 Task: Look for space in Barakī Barak, Afghanistan from 9th June, 2023 to 16th June, 2023 for 2 adults in price range Rs.8000 to Rs.16000. Place can be entire place with 2 bedrooms having 2 beds and 1 bathroom. Property type can be flat. Amenities needed are: air conditioning, kitchen, . Booking option can be shelf check-in. Required host language is English.
Action: Mouse moved to (471, 111)
Screenshot: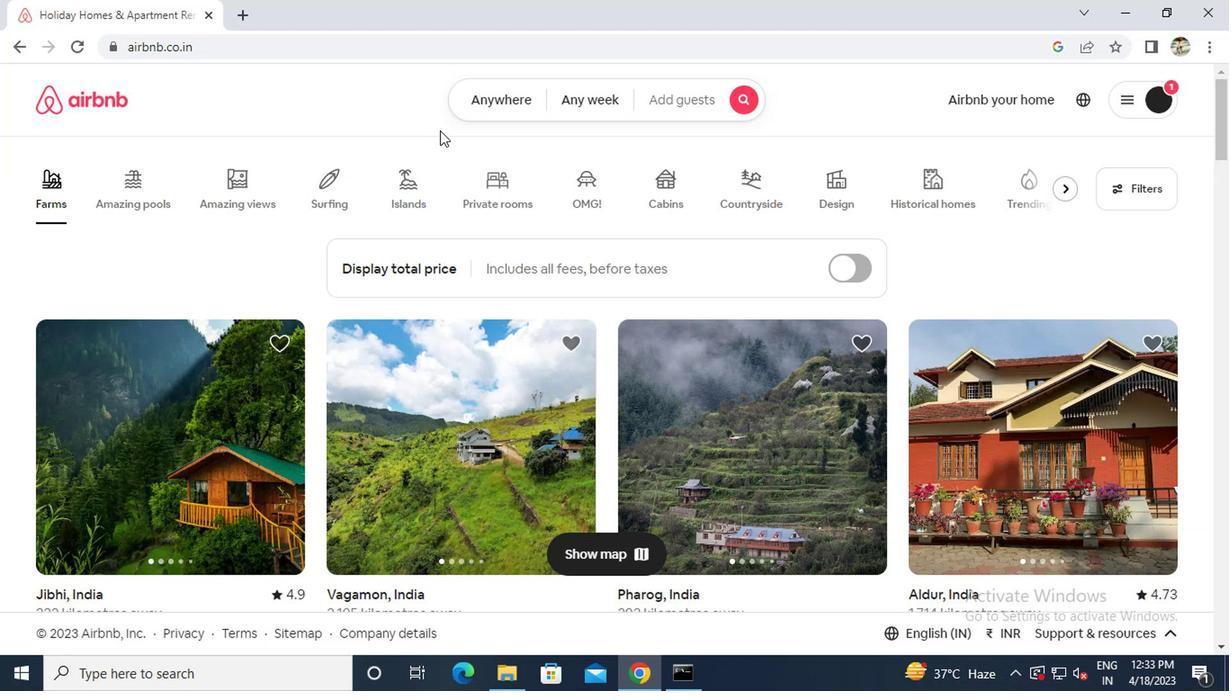 
Action: Mouse pressed left at (471, 111)
Screenshot: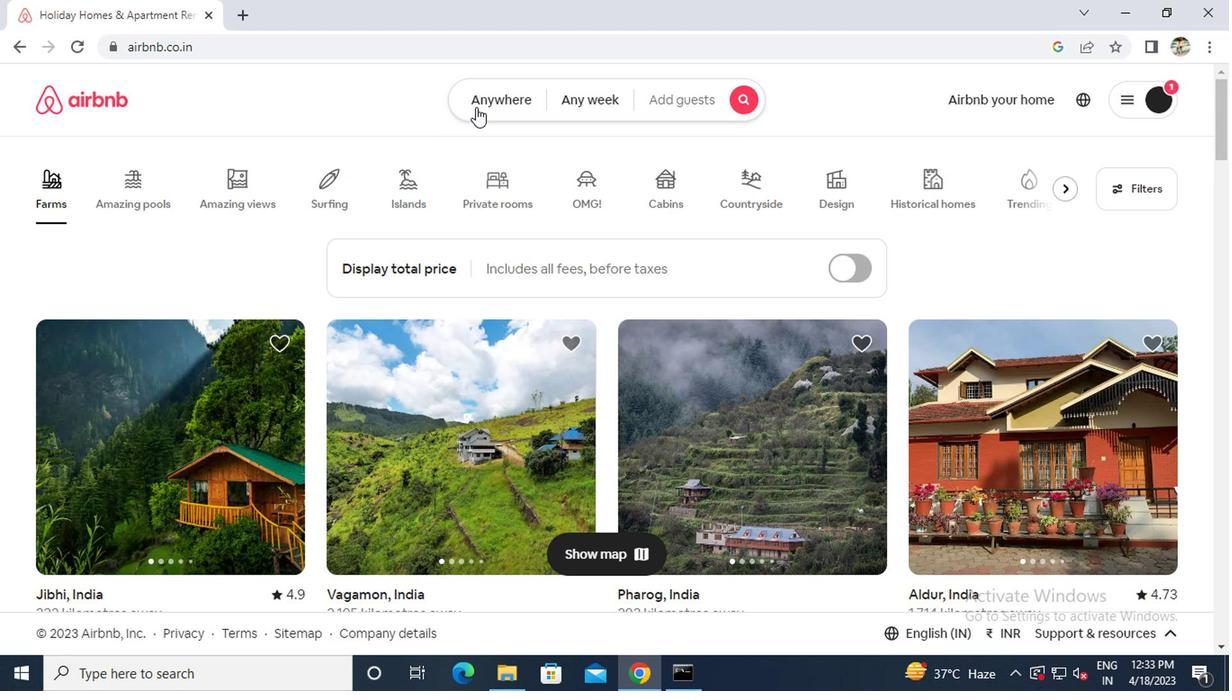 
Action: Mouse moved to (368, 171)
Screenshot: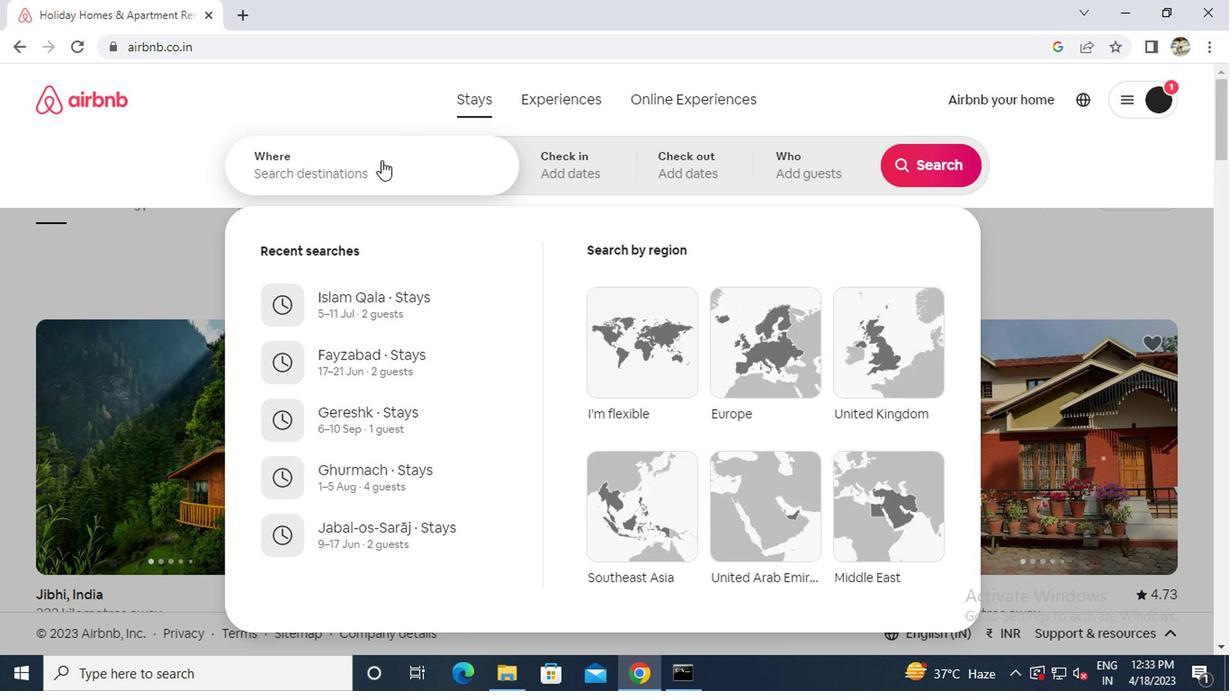 
Action: Mouse pressed left at (368, 171)
Screenshot: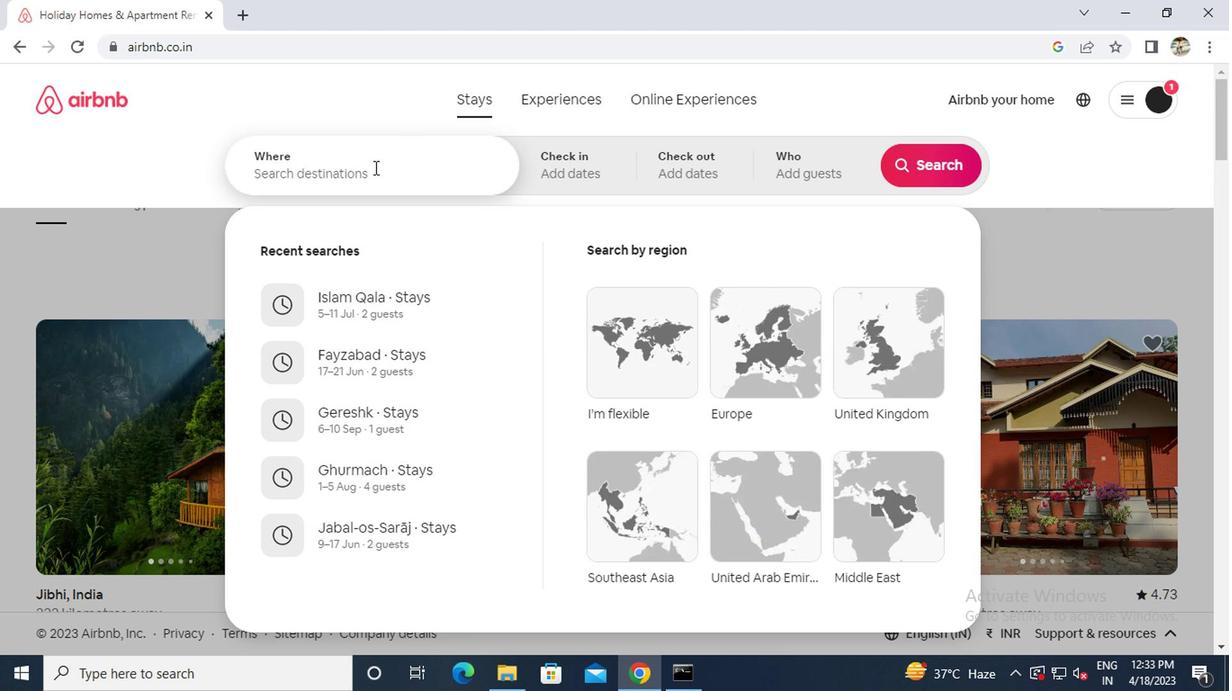
Action: Key pressed b<Key.caps_lock>araki<Key.space>barak
Screenshot: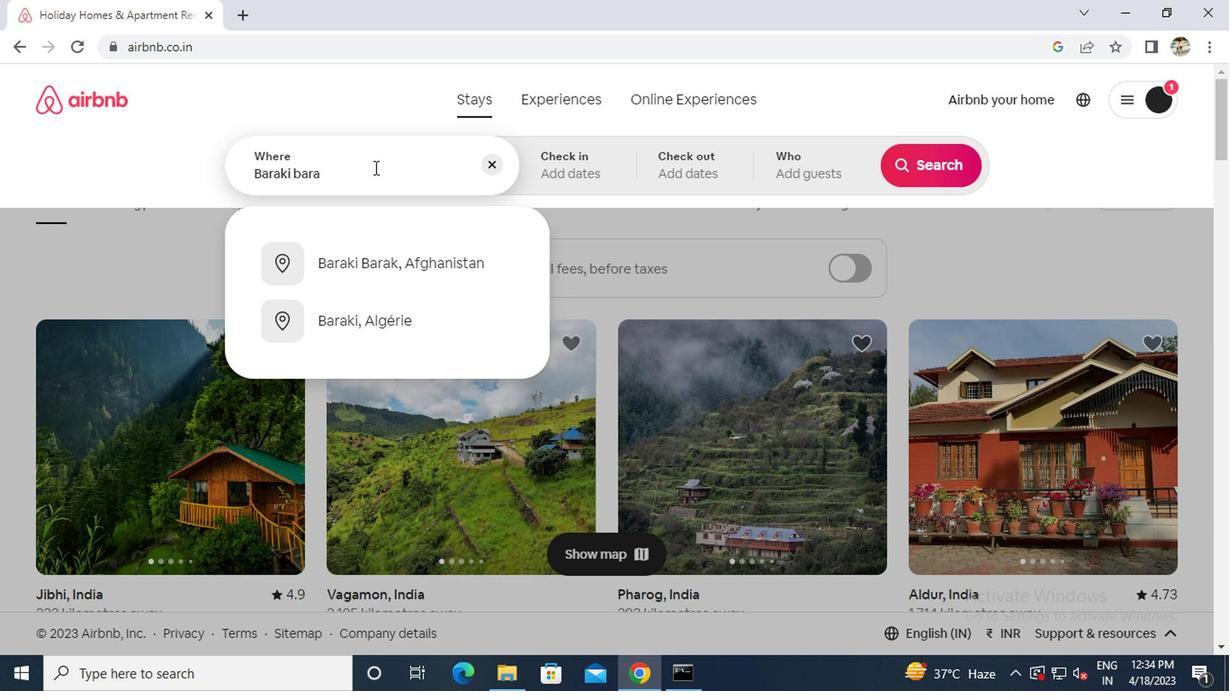 
Action: Mouse moved to (377, 270)
Screenshot: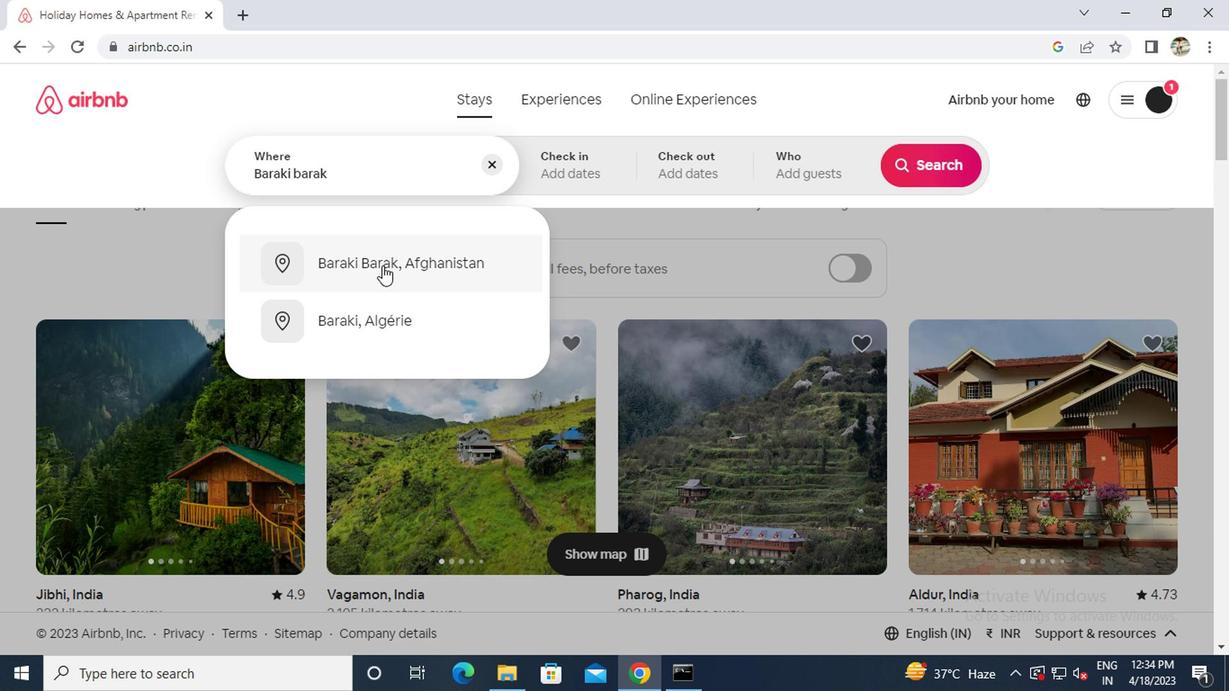 
Action: Mouse pressed left at (377, 270)
Screenshot: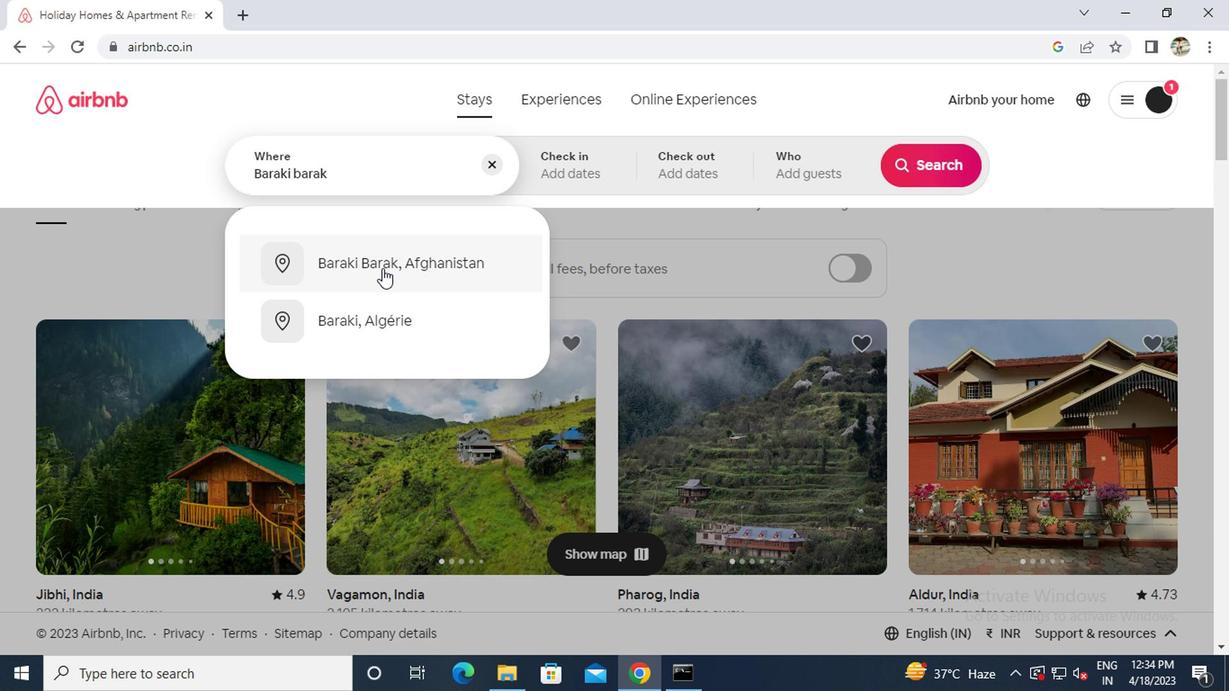 
Action: Mouse moved to (917, 310)
Screenshot: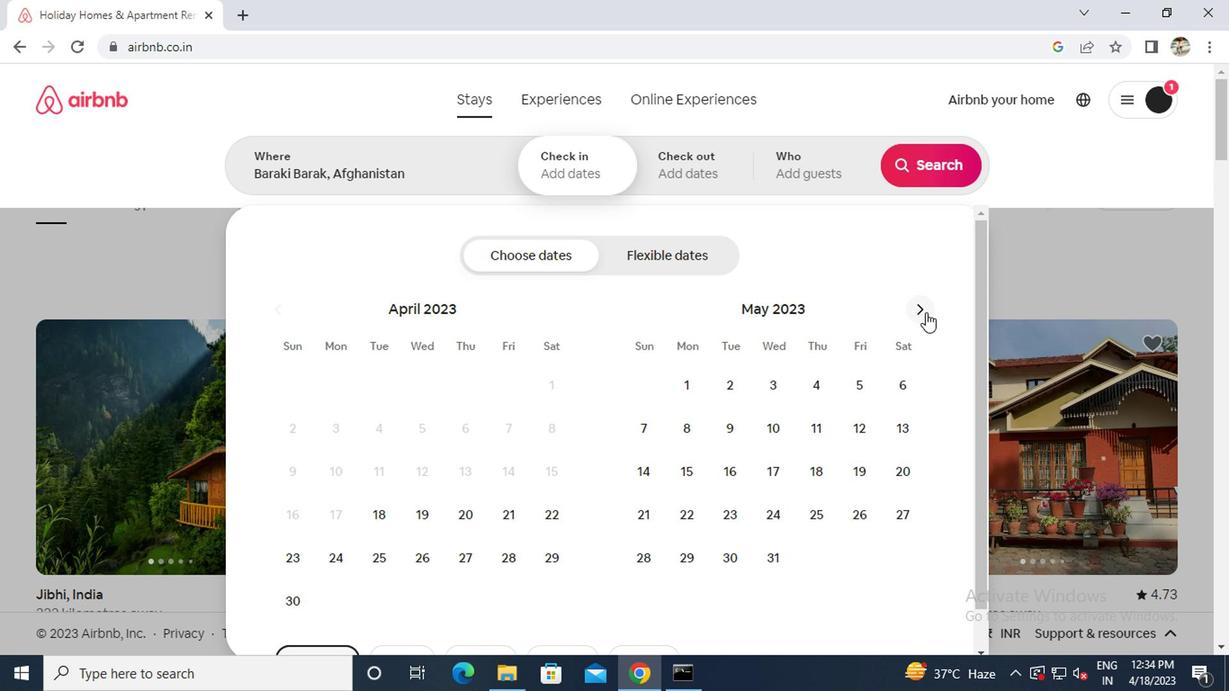 
Action: Mouse pressed left at (917, 310)
Screenshot: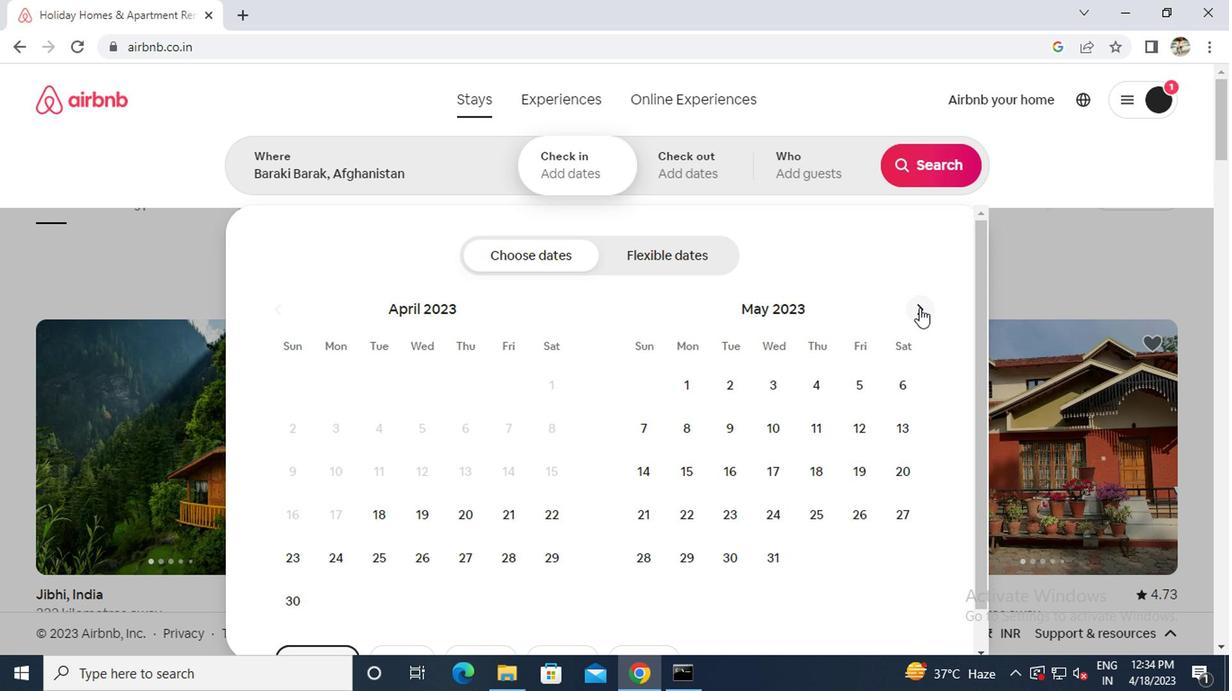 
Action: Mouse moved to (862, 428)
Screenshot: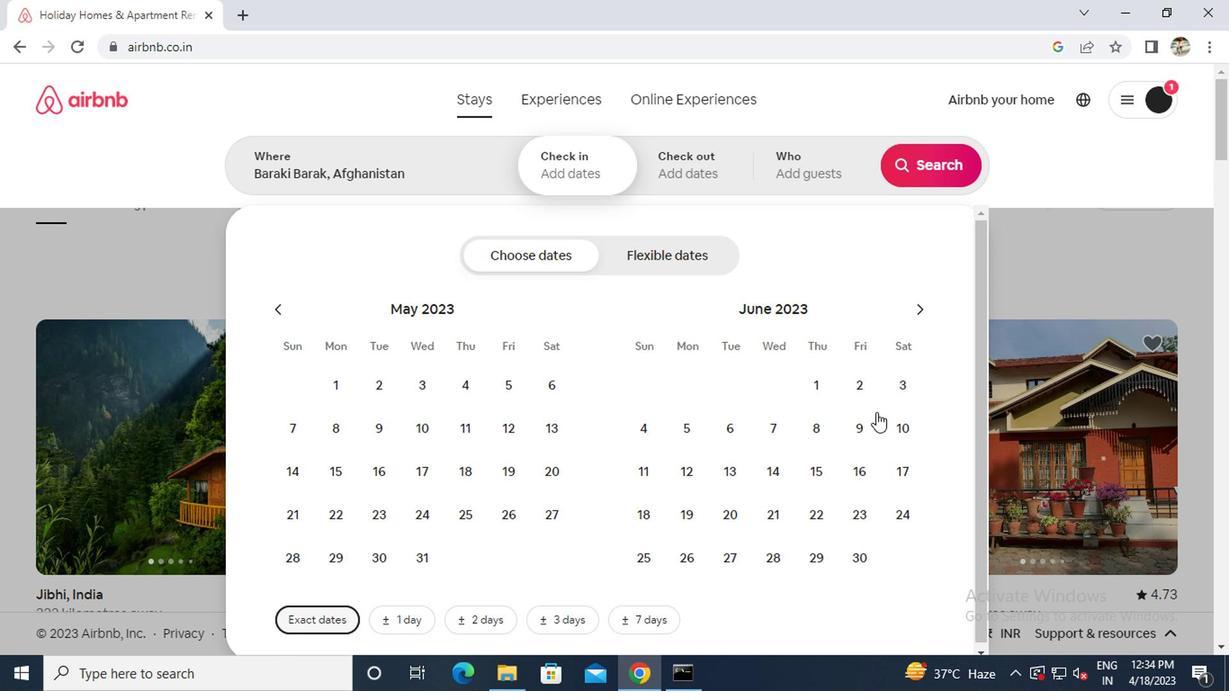 
Action: Mouse pressed left at (862, 428)
Screenshot: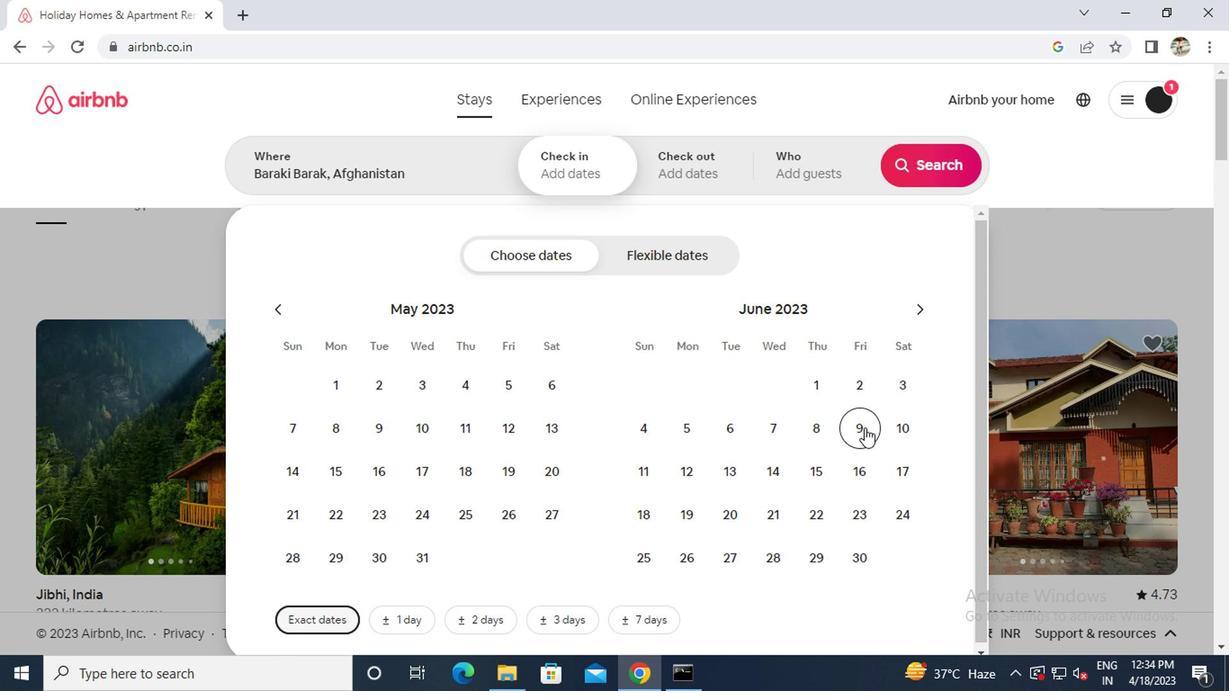 
Action: Mouse moved to (852, 465)
Screenshot: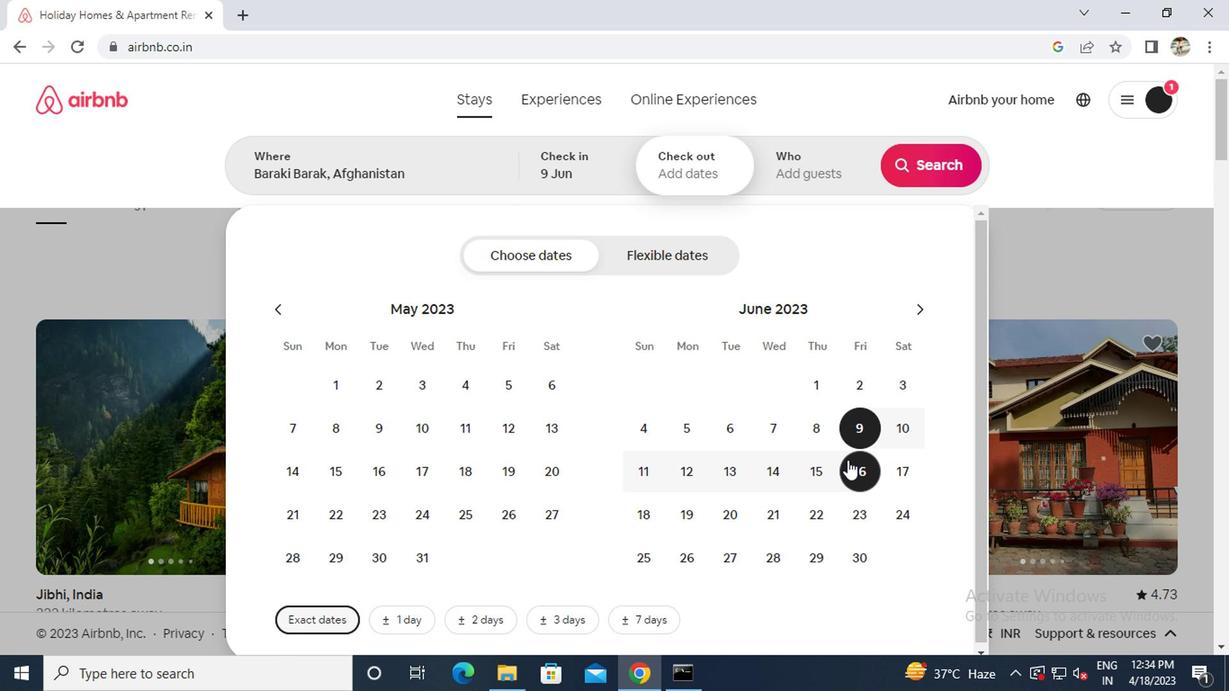 
Action: Mouse pressed left at (852, 465)
Screenshot: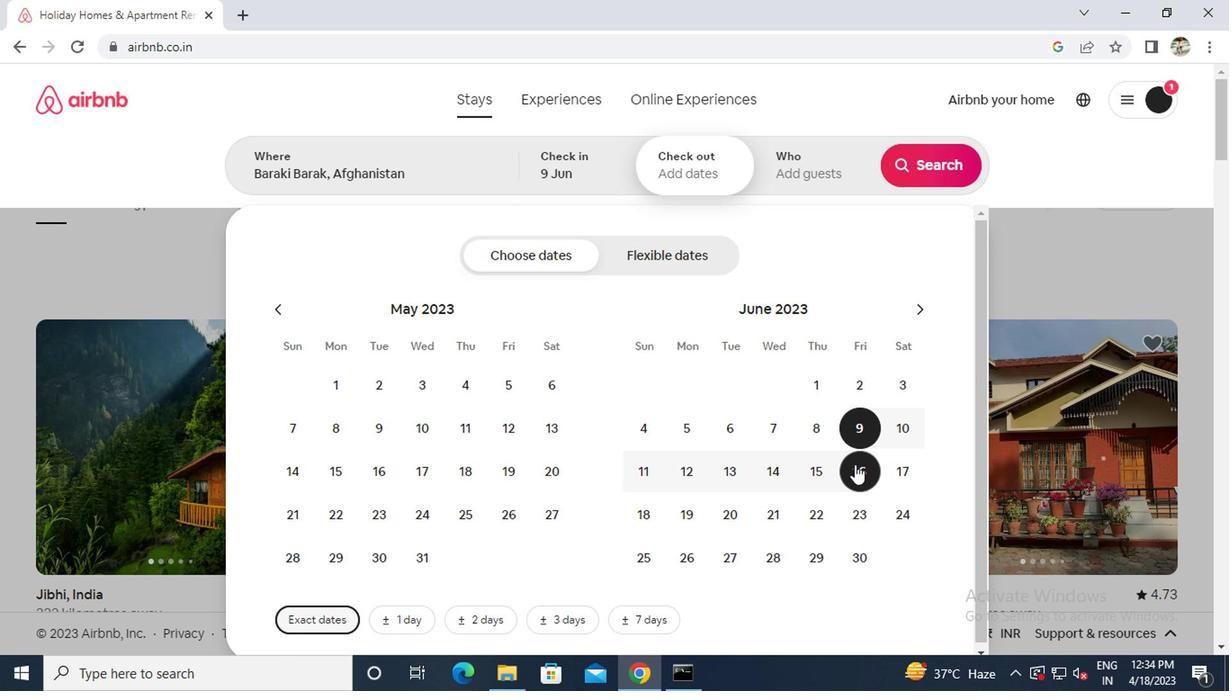 
Action: Mouse moved to (804, 171)
Screenshot: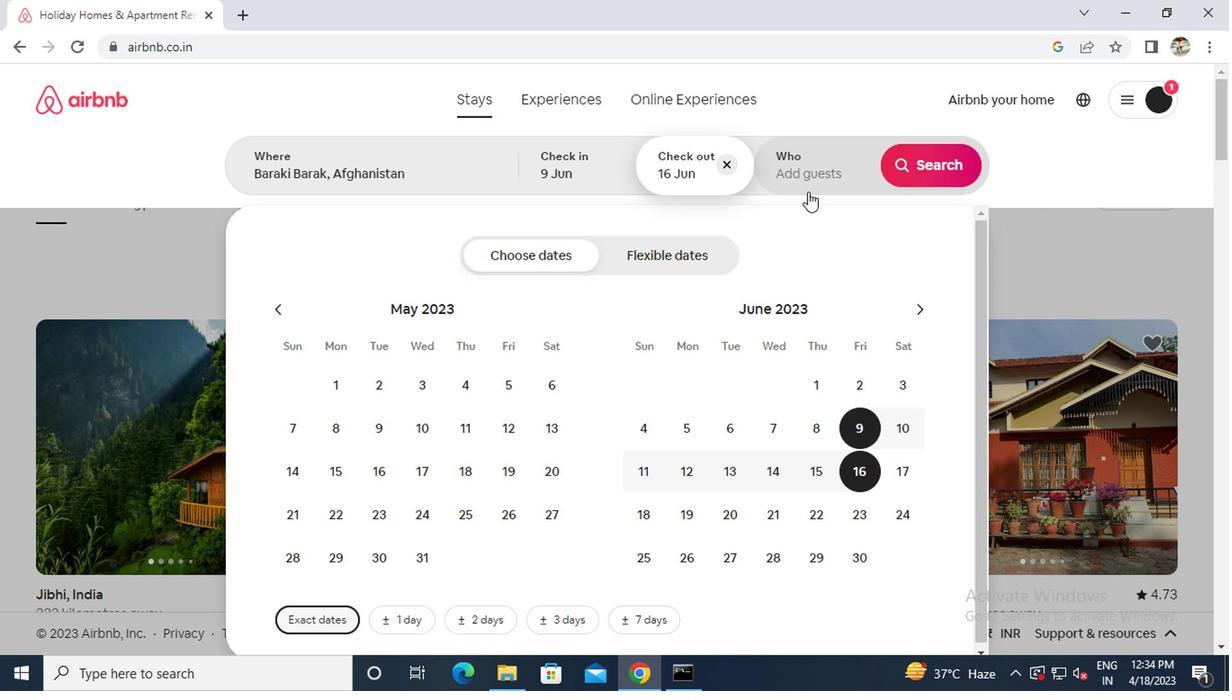 
Action: Mouse pressed left at (804, 171)
Screenshot: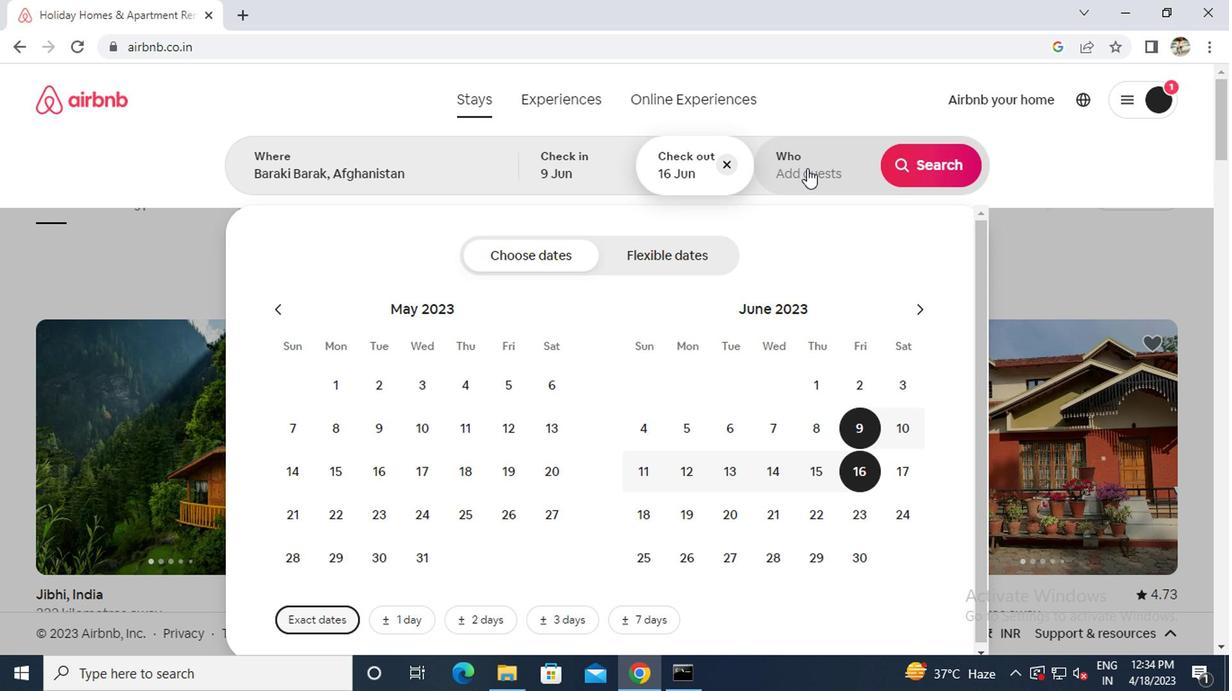 
Action: Mouse moved to (944, 270)
Screenshot: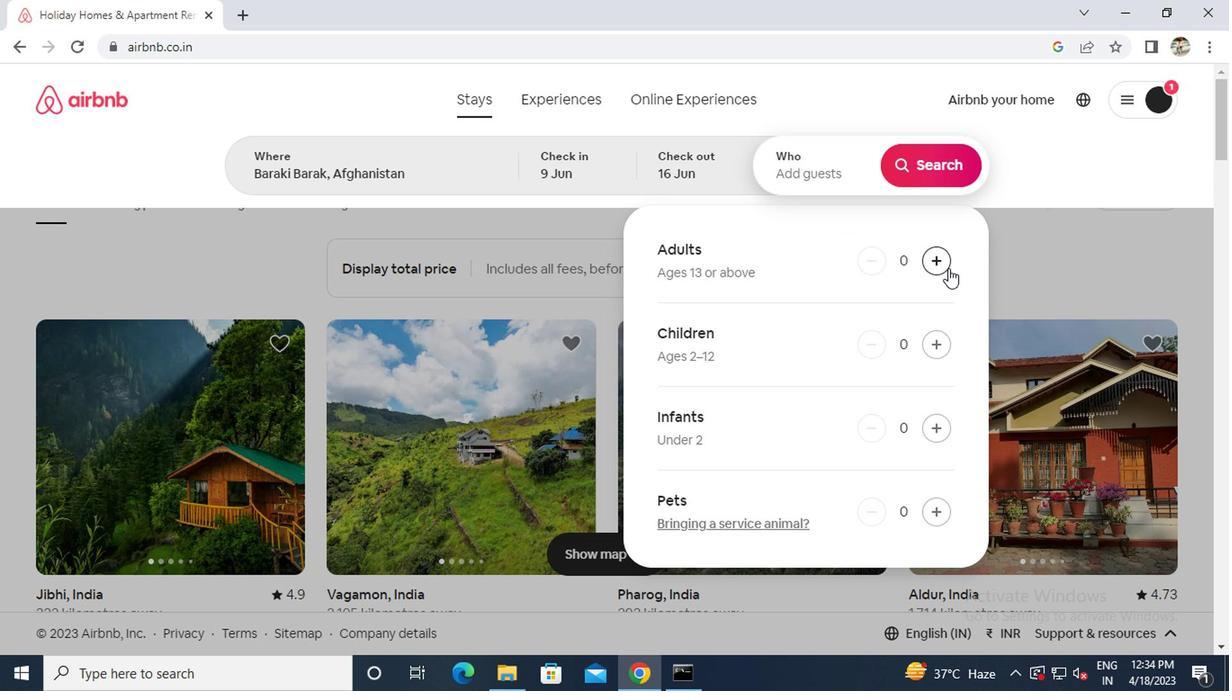 
Action: Mouse pressed left at (944, 270)
Screenshot: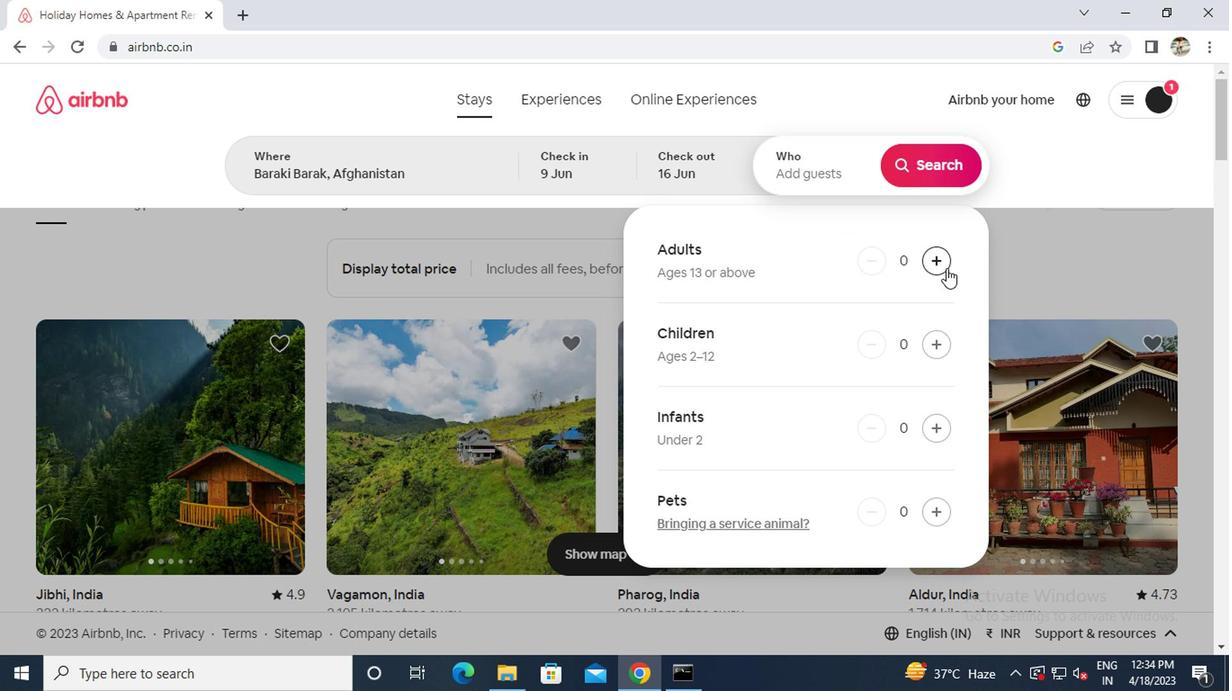 
Action: Mouse pressed left at (944, 270)
Screenshot: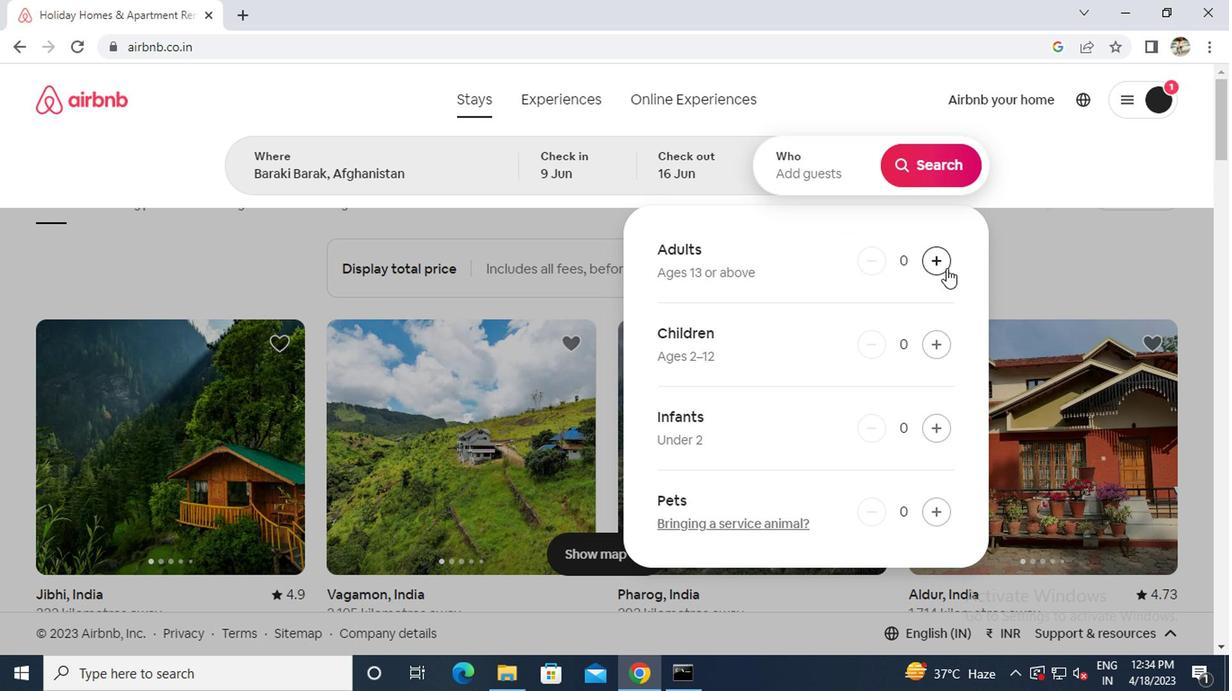 
Action: Mouse moved to (917, 173)
Screenshot: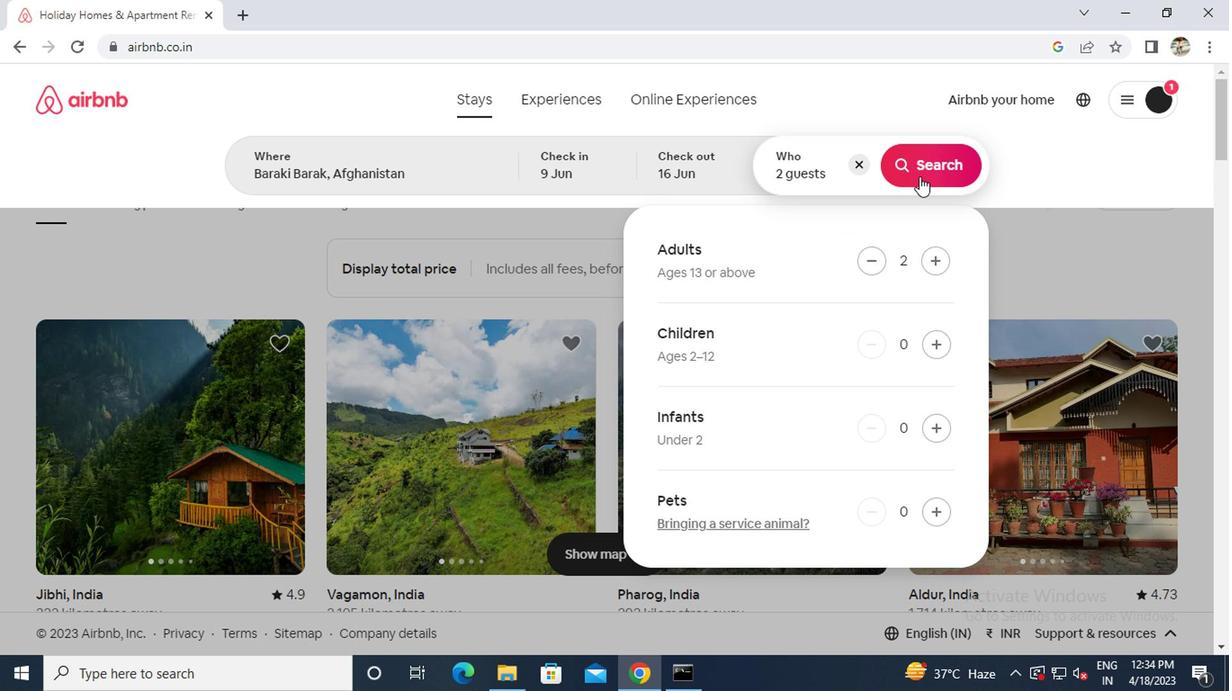 
Action: Mouse pressed left at (917, 173)
Screenshot: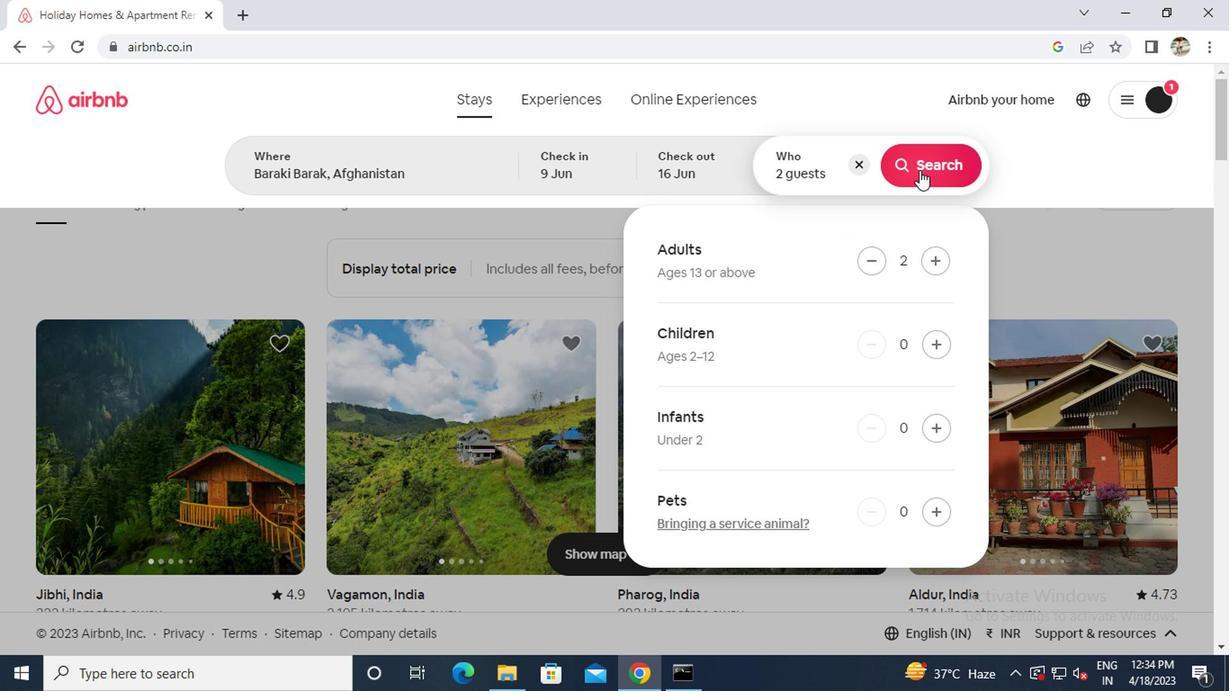 
Action: Mouse moved to (1129, 171)
Screenshot: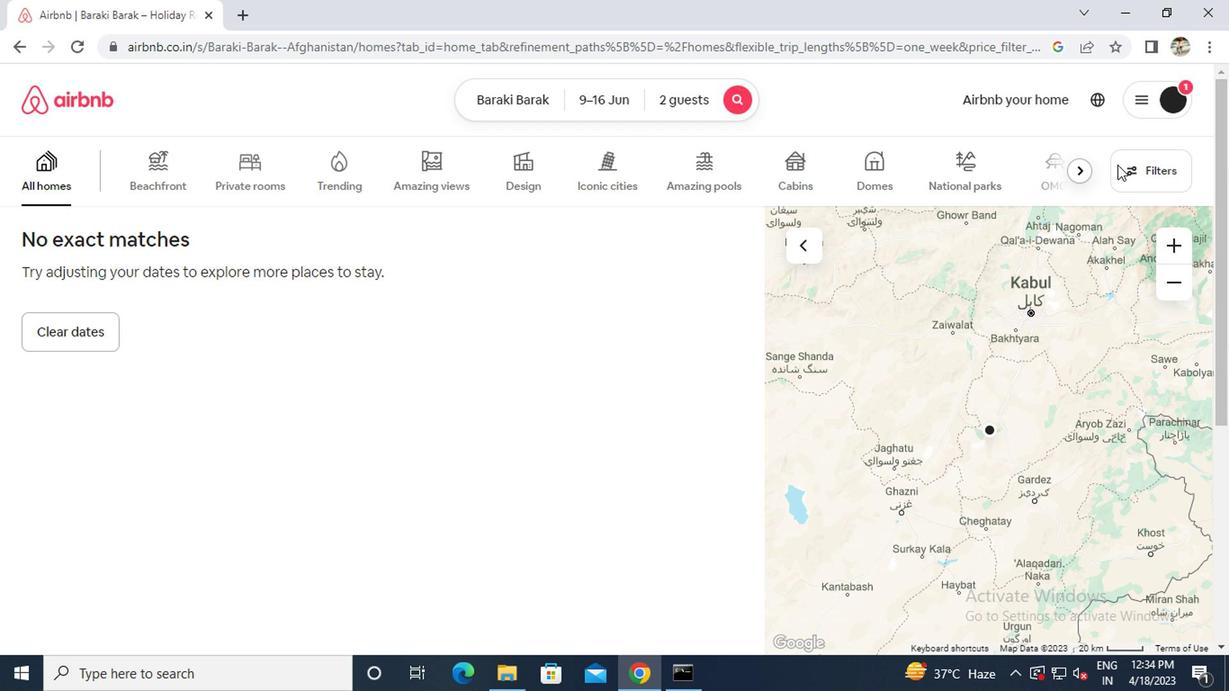 
Action: Mouse pressed left at (1129, 171)
Screenshot: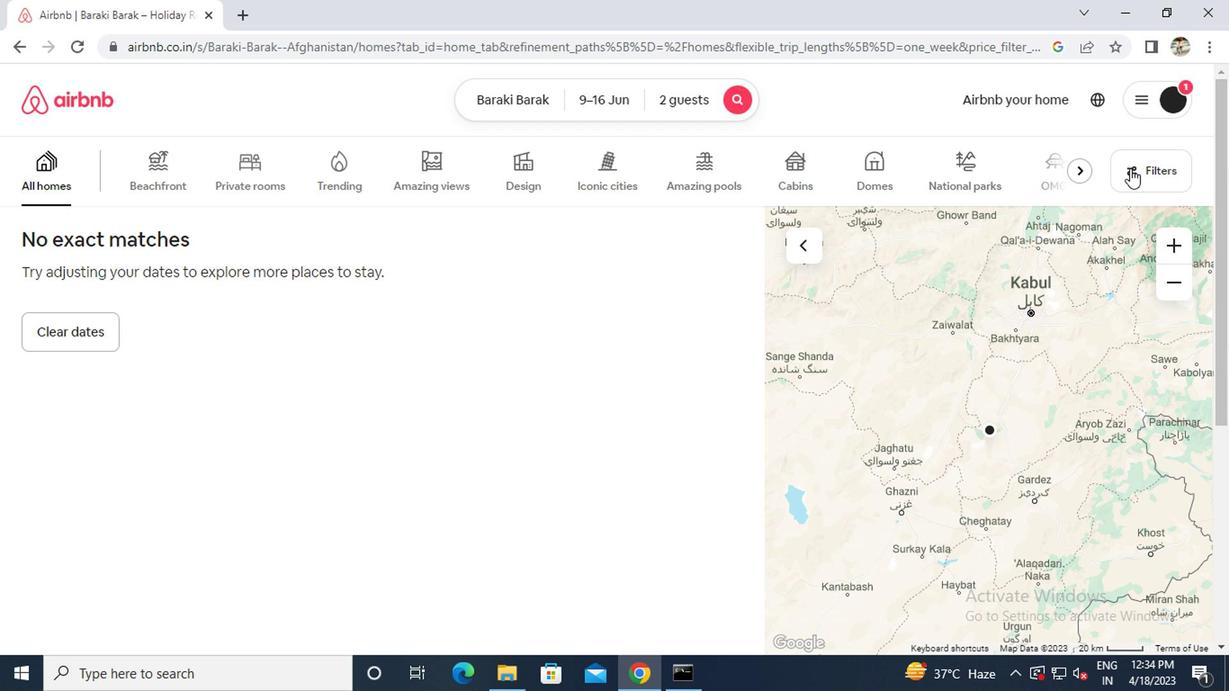 
Action: Mouse moved to (499, 294)
Screenshot: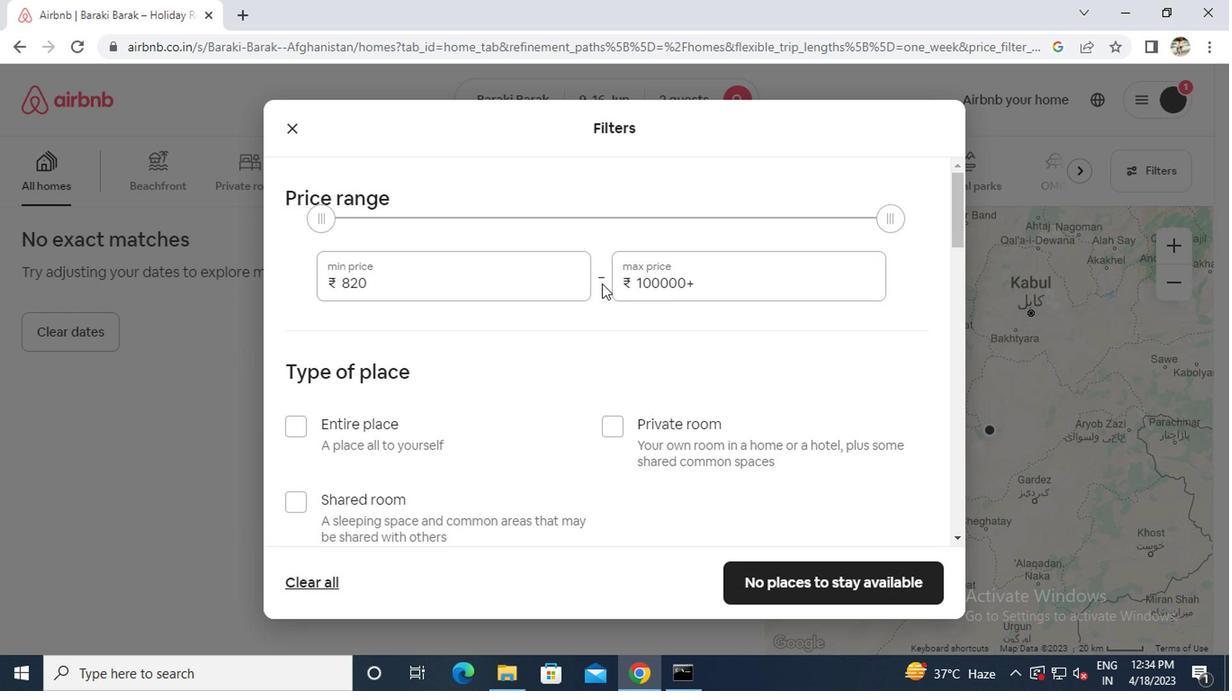 
Action: Mouse pressed left at (499, 294)
Screenshot: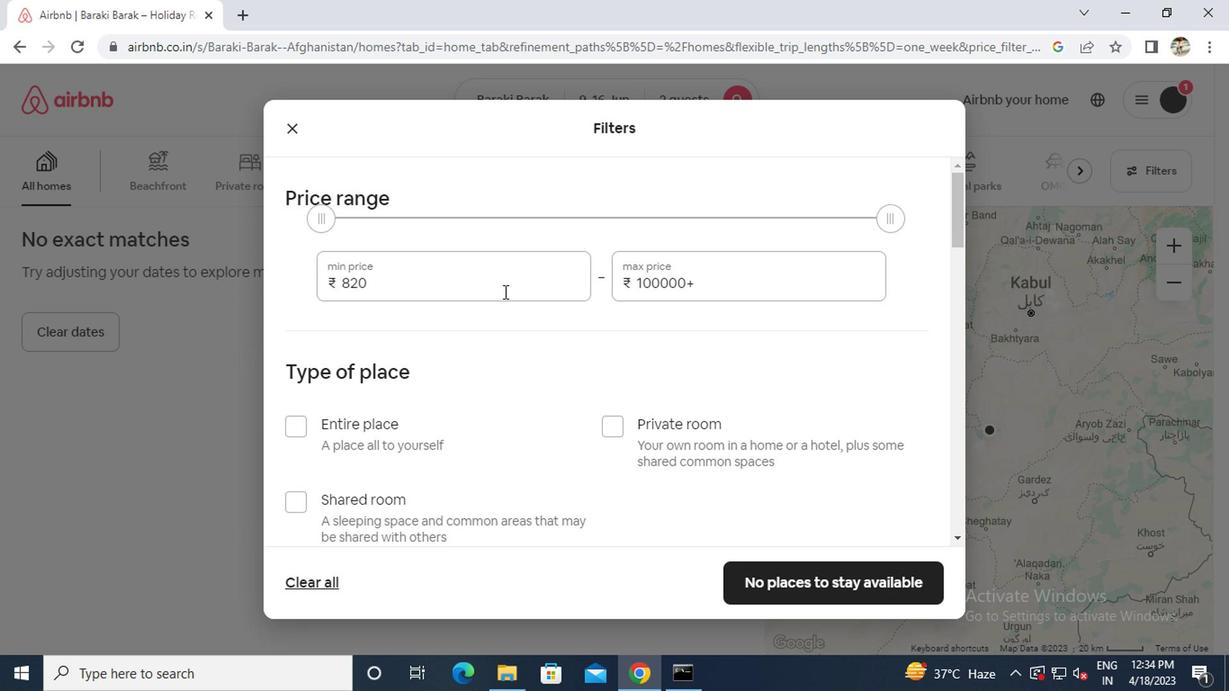 
Action: Mouse moved to (499, 292)
Screenshot: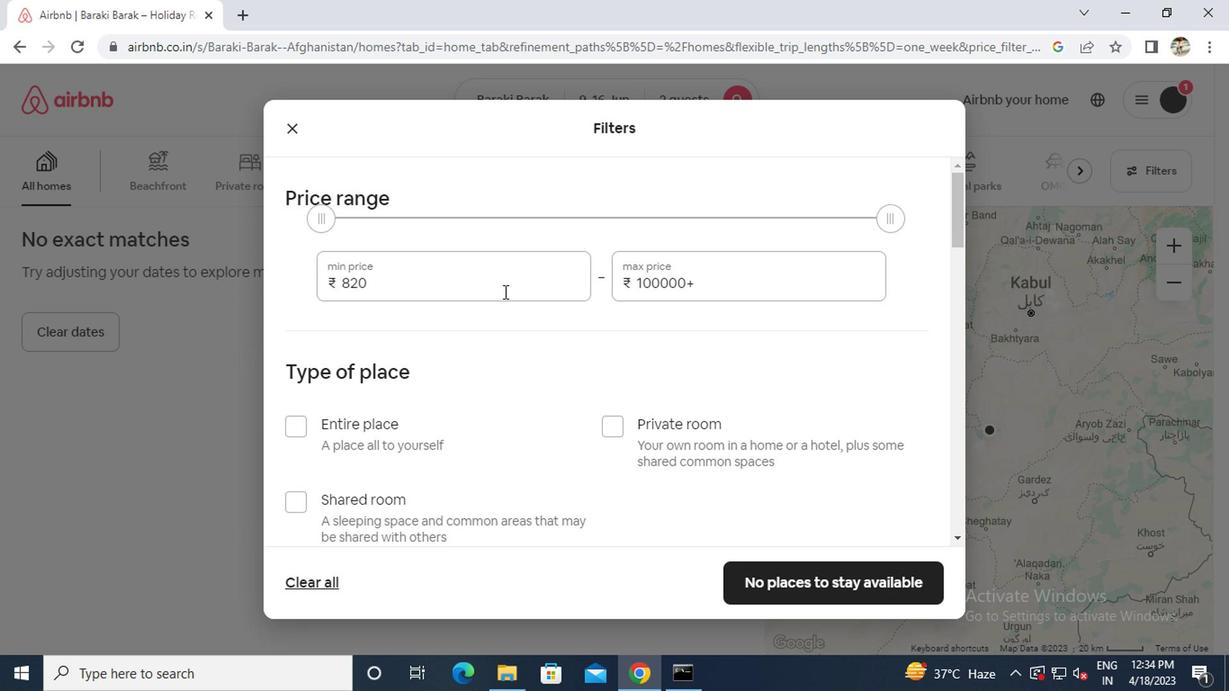 
Action: Key pressed ctrl+Actrl+8000
Screenshot: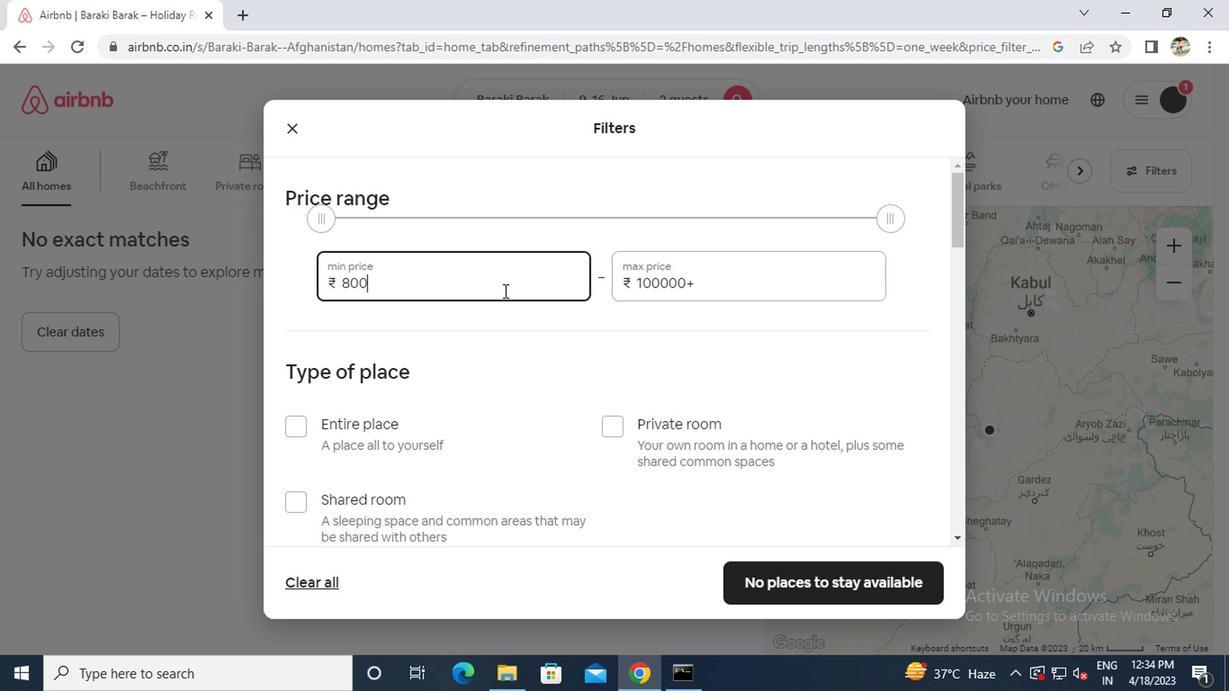 
Action: Mouse moved to (725, 287)
Screenshot: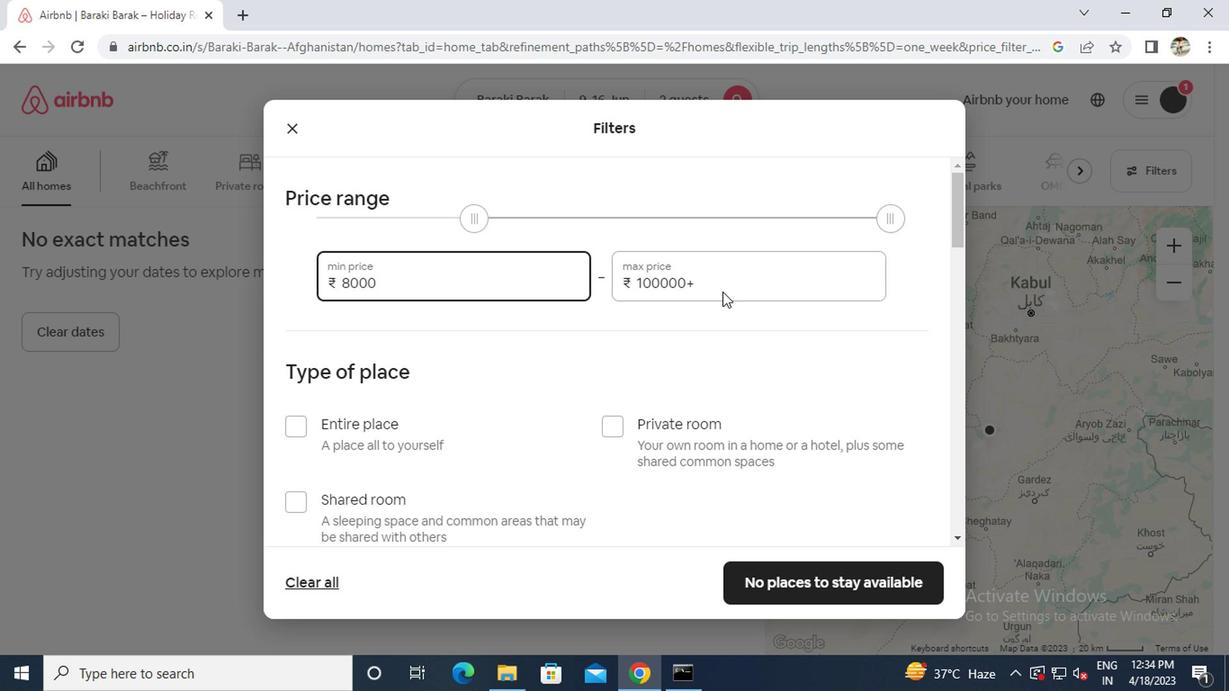 
Action: Mouse pressed left at (725, 287)
Screenshot: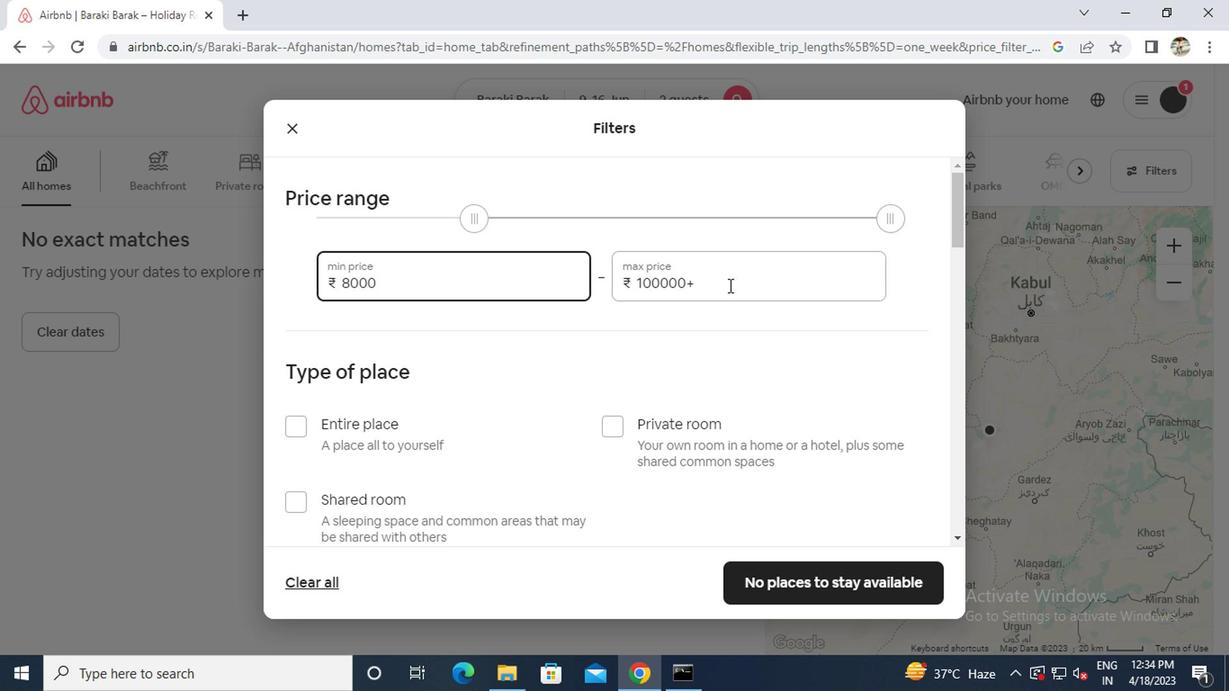 
Action: Mouse moved to (727, 285)
Screenshot: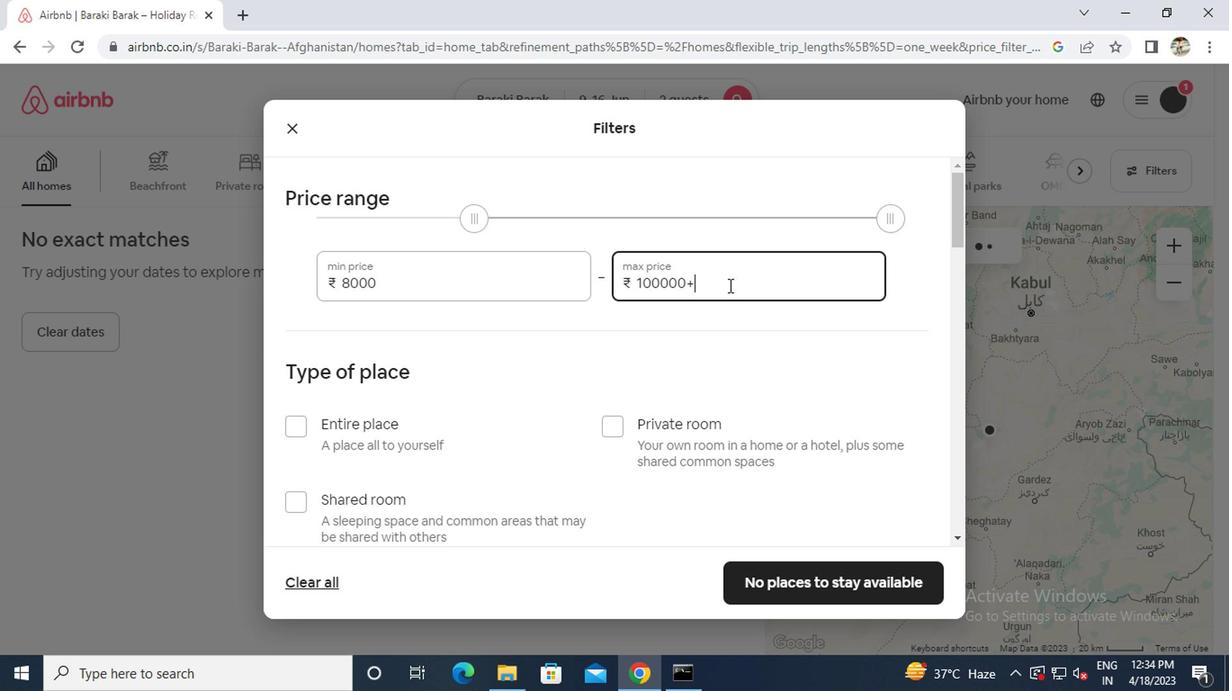 
Action: Key pressed ctrl+Actrl+16000
Screenshot: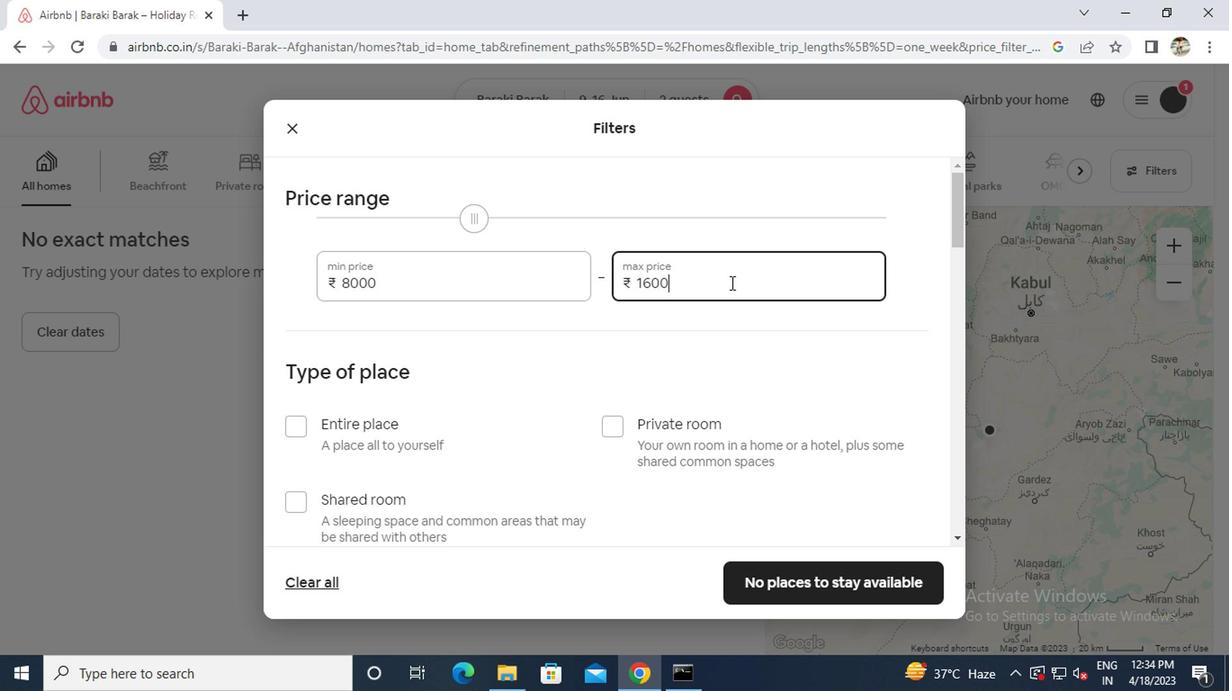 
Action: Mouse moved to (353, 422)
Screenshot: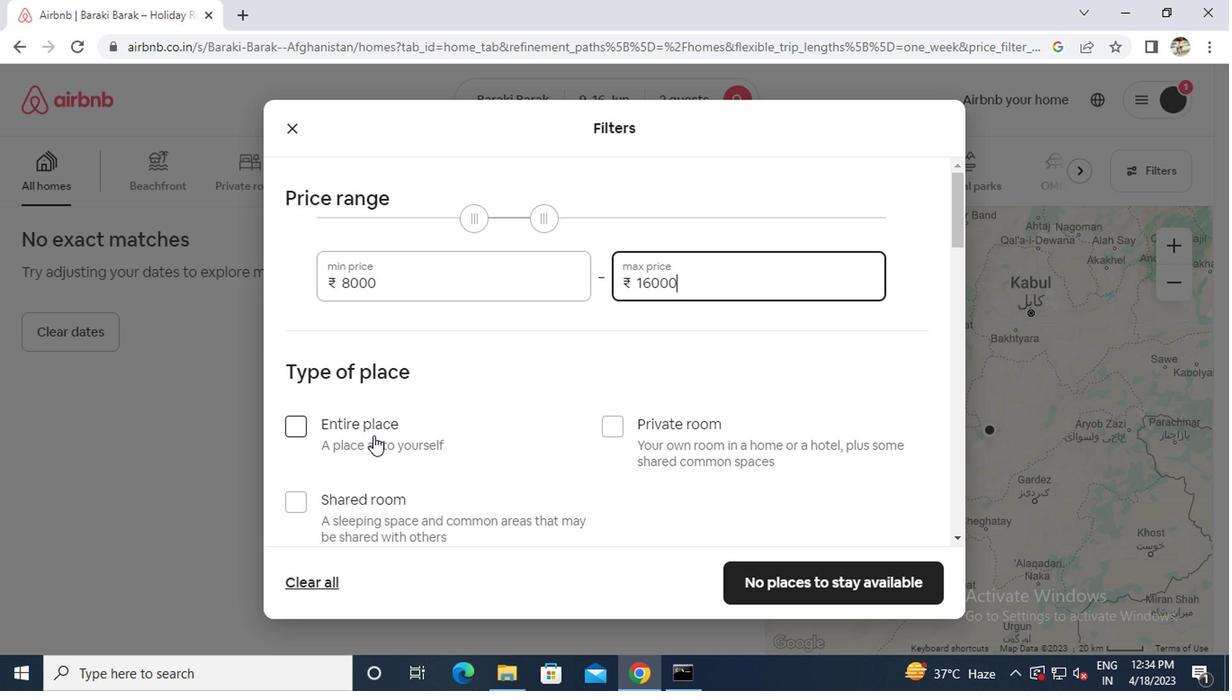
Action: Mouse pressed left at (353, 422)
Screenshot: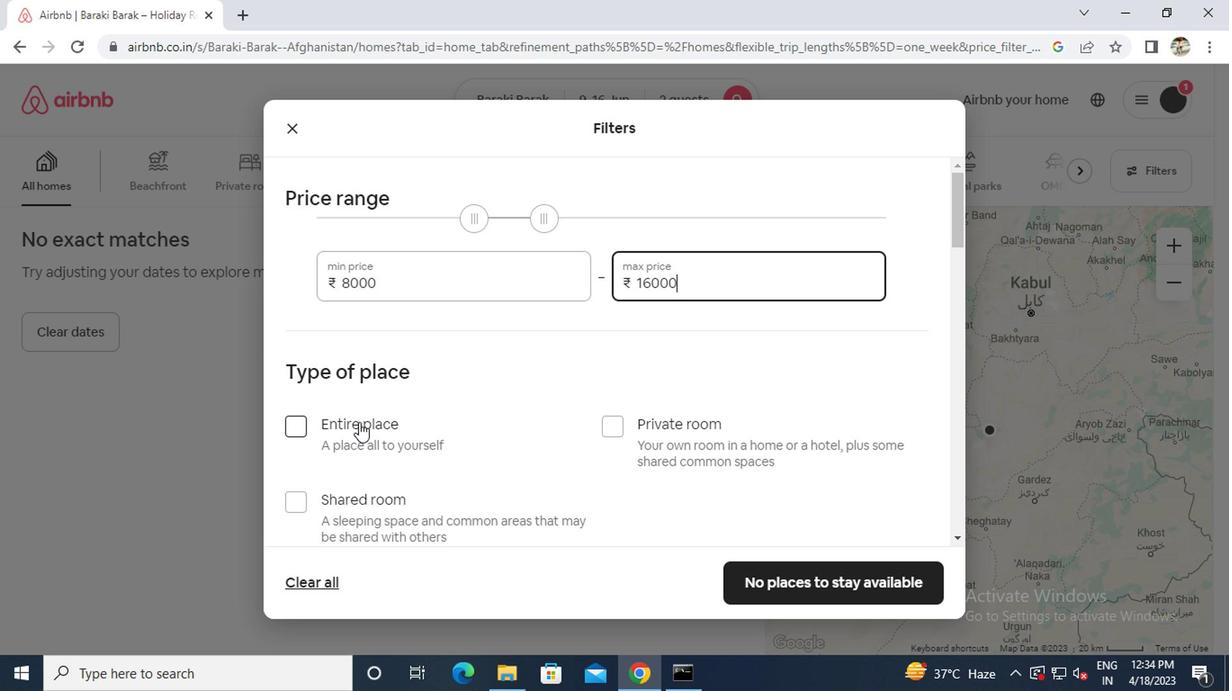 
Action: Mouse scrolled (353, 422) with delta (0, 0)
Screenshot: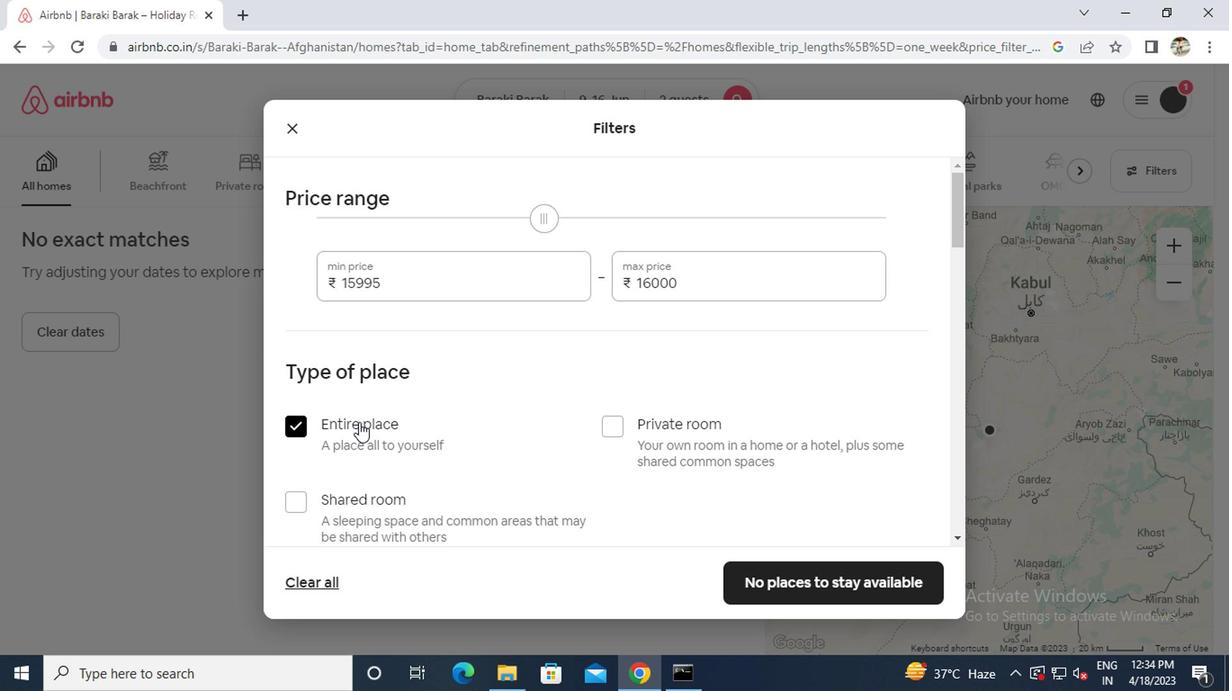 
Action: Mouse scrolled (353, 422) with delta (0, 0)
Screenshot: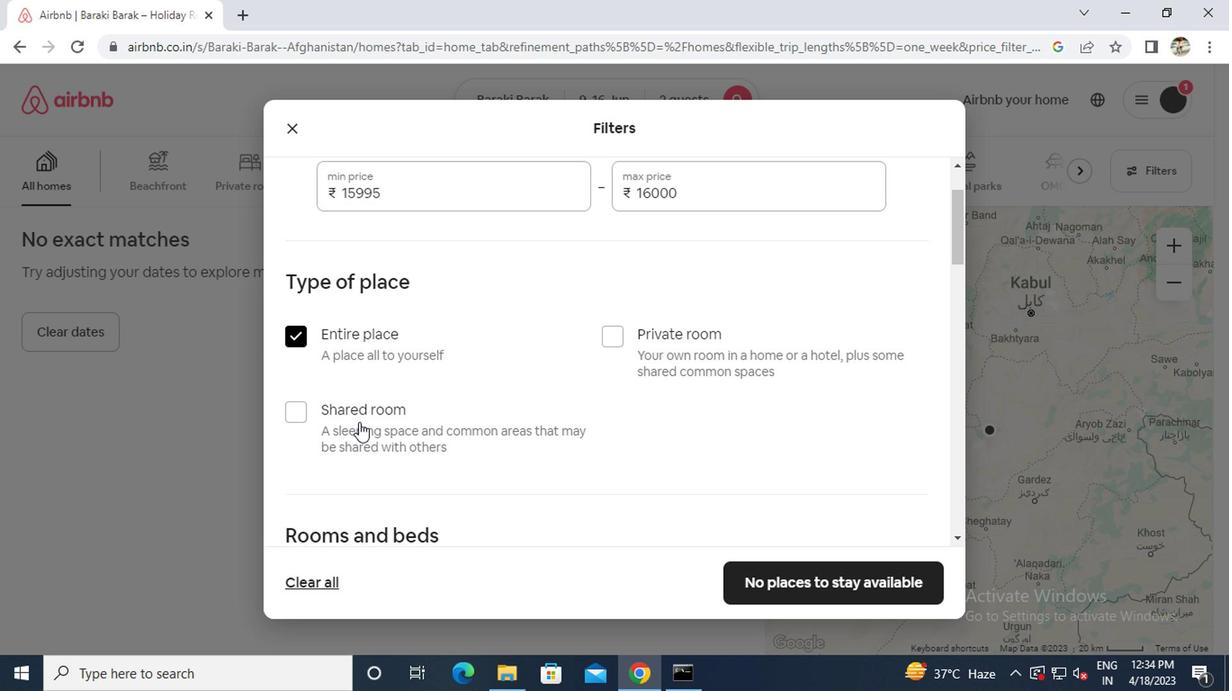 
Action: Mouse scrolled (353, 422) with delta (0, 0)
Screenshot: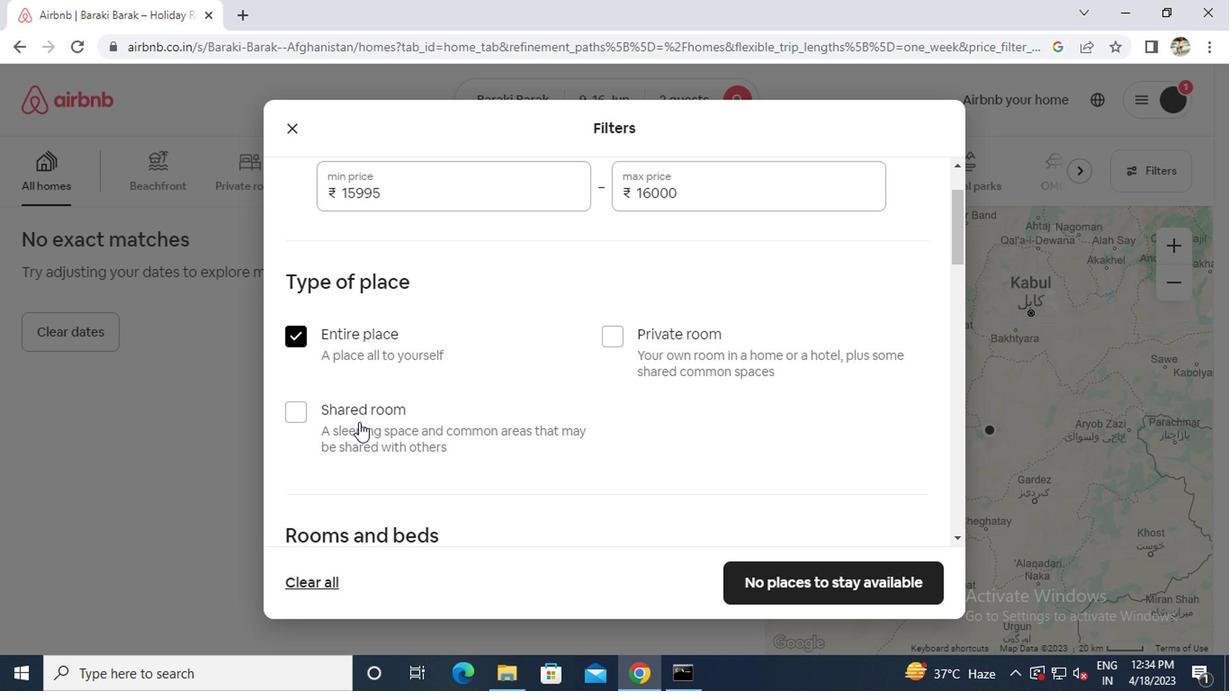 
Action: Mouse moved to (357, 420)
Screenshot: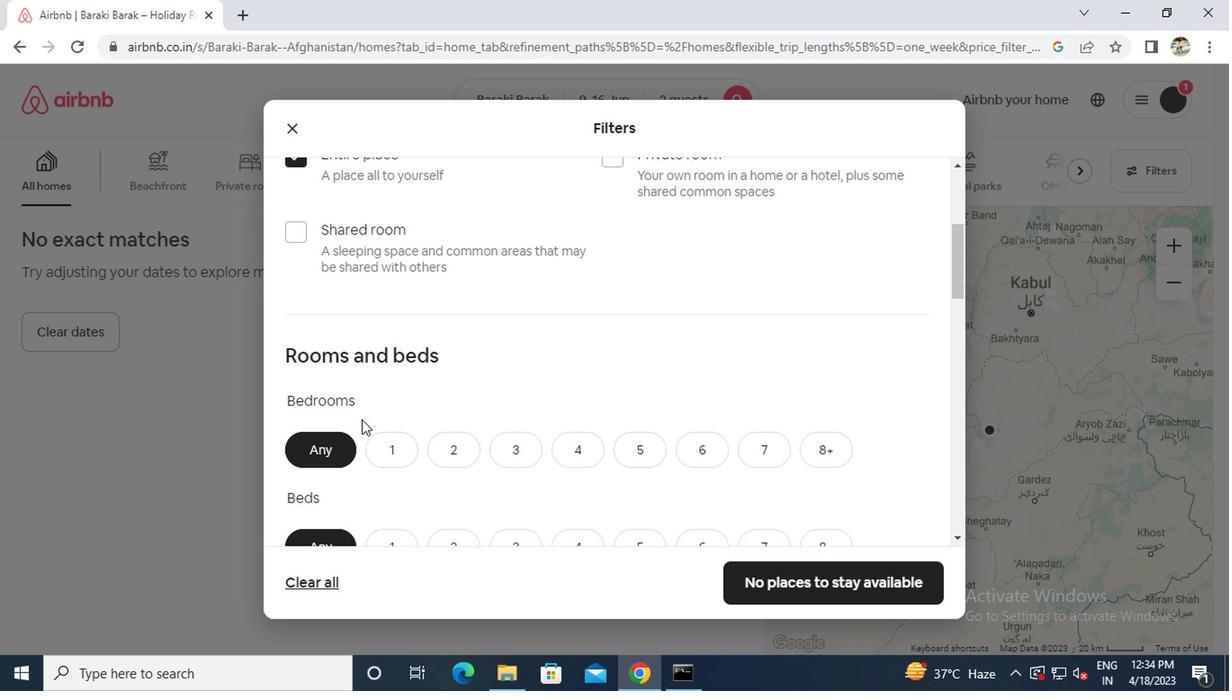 
Action: Mouse scrolled (357, 419) with delta (0, 0)
Screenshot: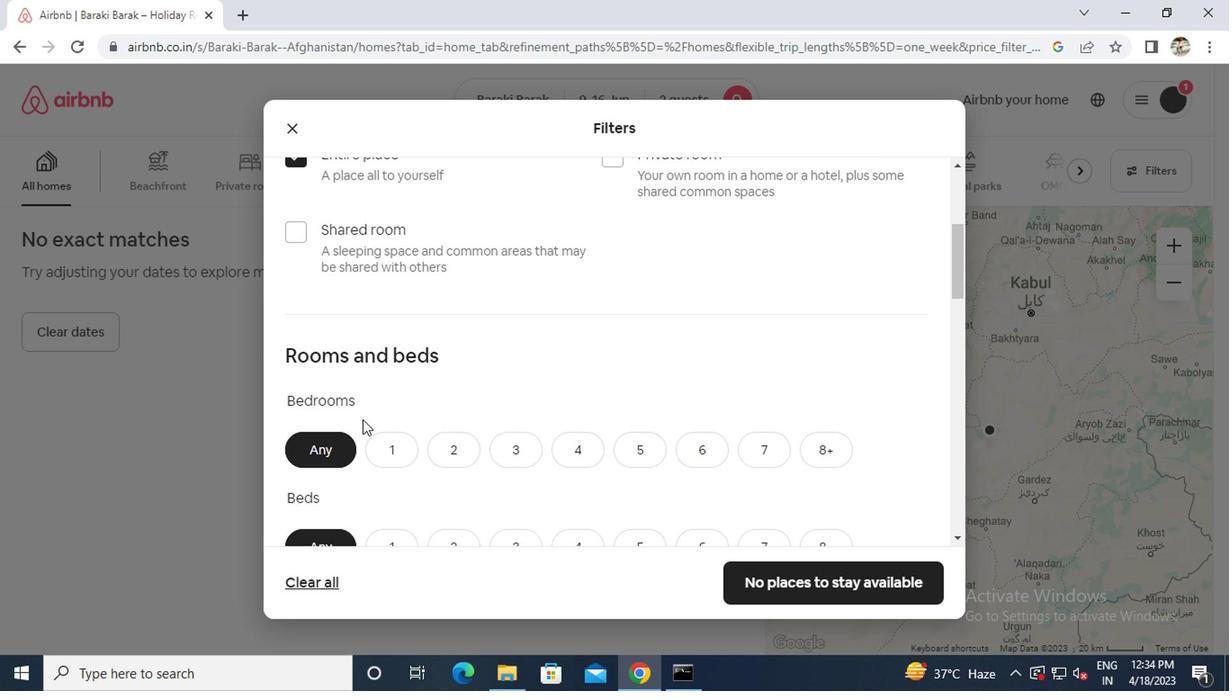 
Action: Mouse moved to (357, 420)
Screenshot: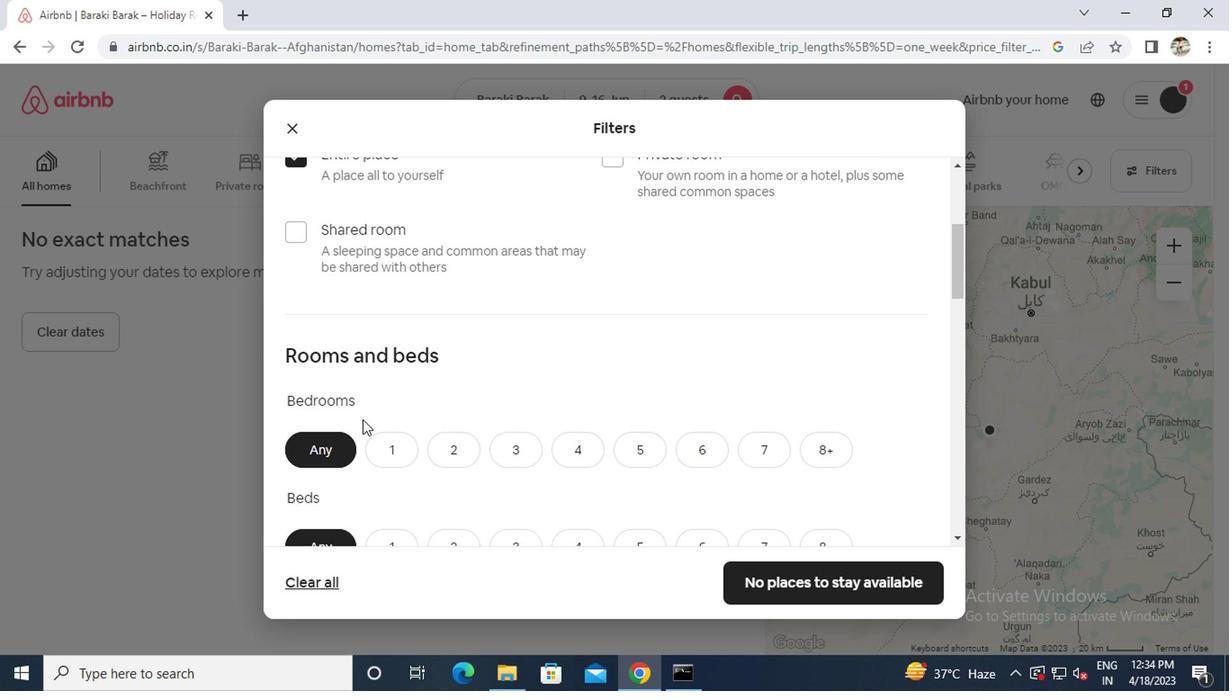 
Action: Mouse scrolled (357, 419) with delta (0, 0)
Screenshot: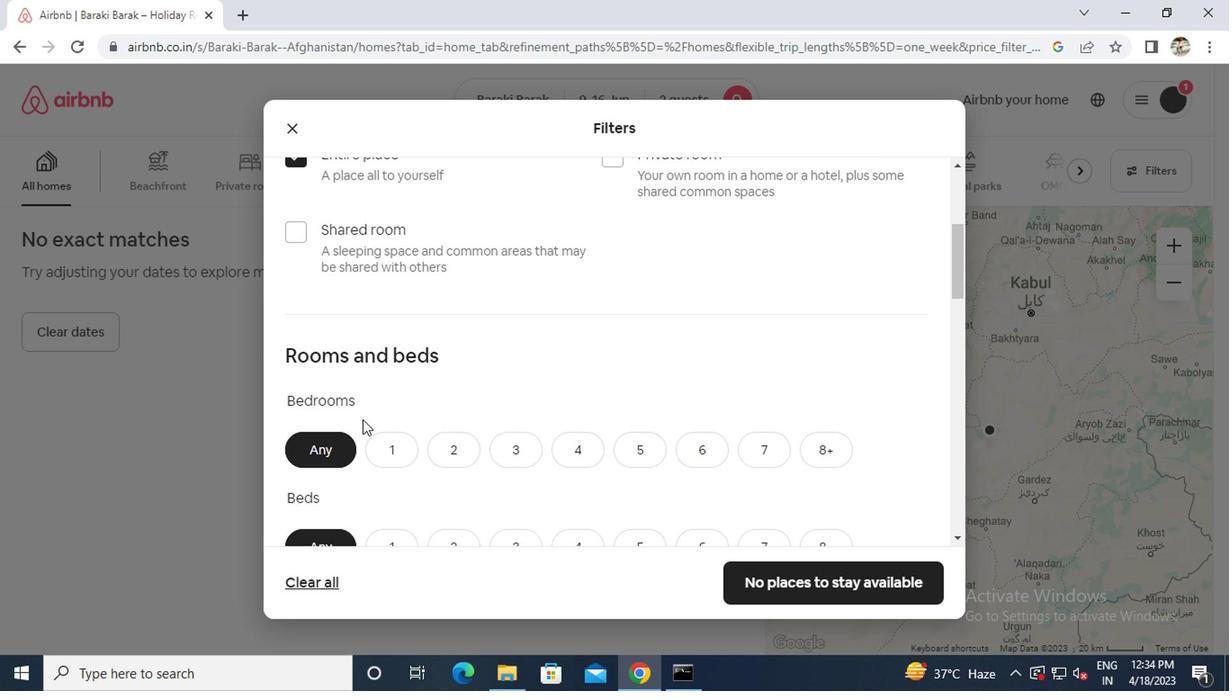 
Action: Mouse moved to (445, 278)
Screenshot: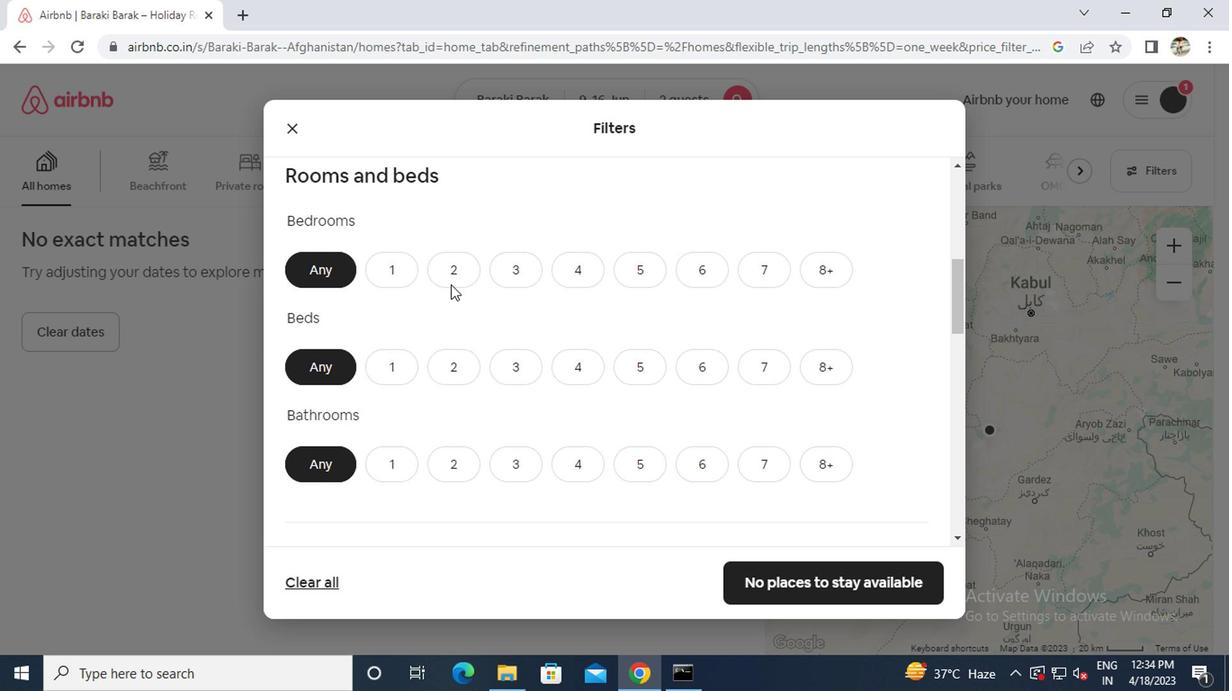 
Action: Mouse pressed left at (445, 278)
Screenshot: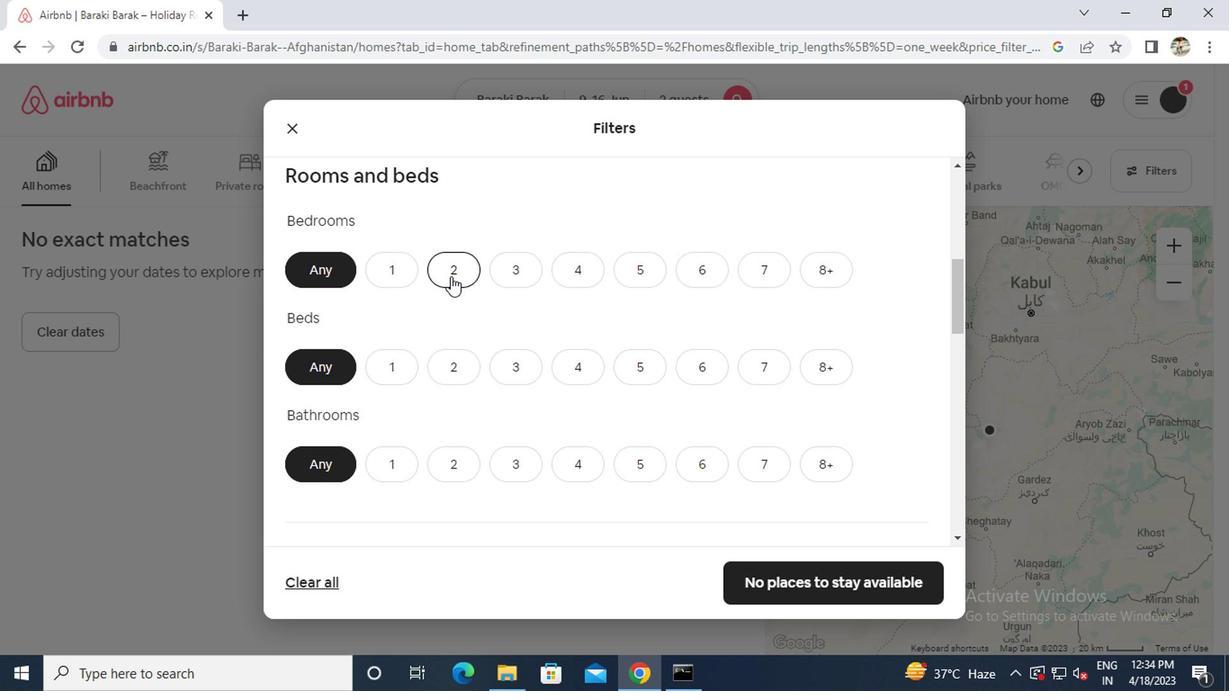 
Action: Mouse moved to (440, 362)
Screenshot: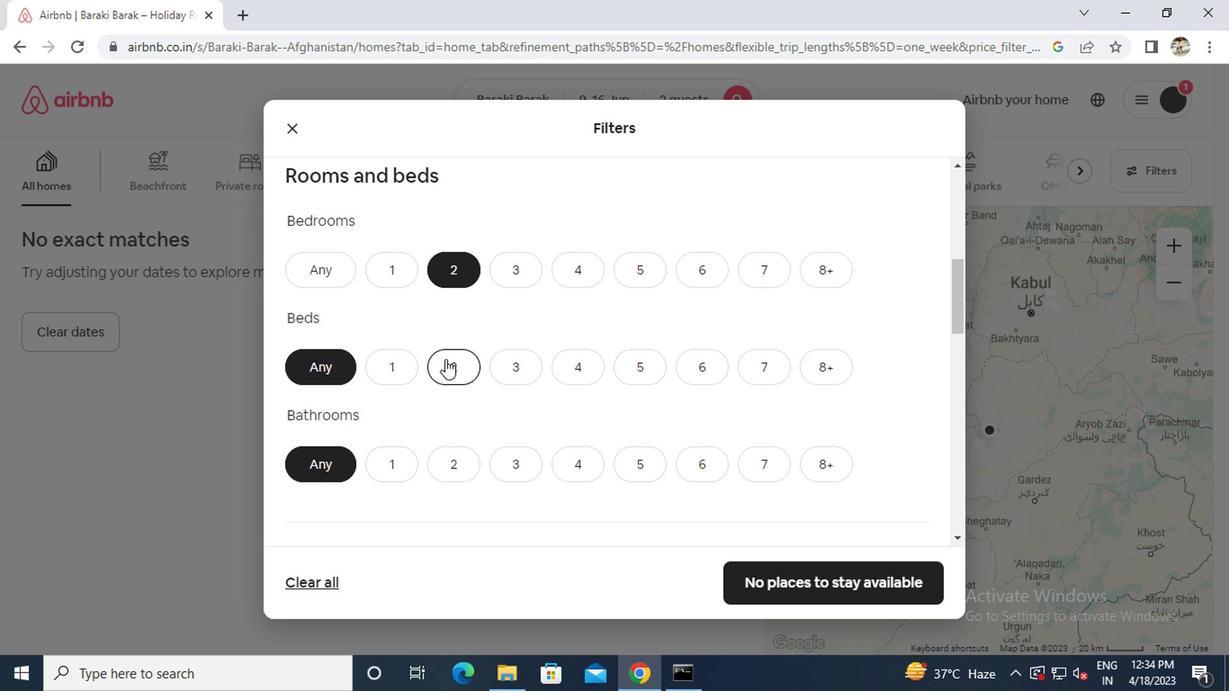 
Action: Mouse pressed left at (440, 362)
Screenshot: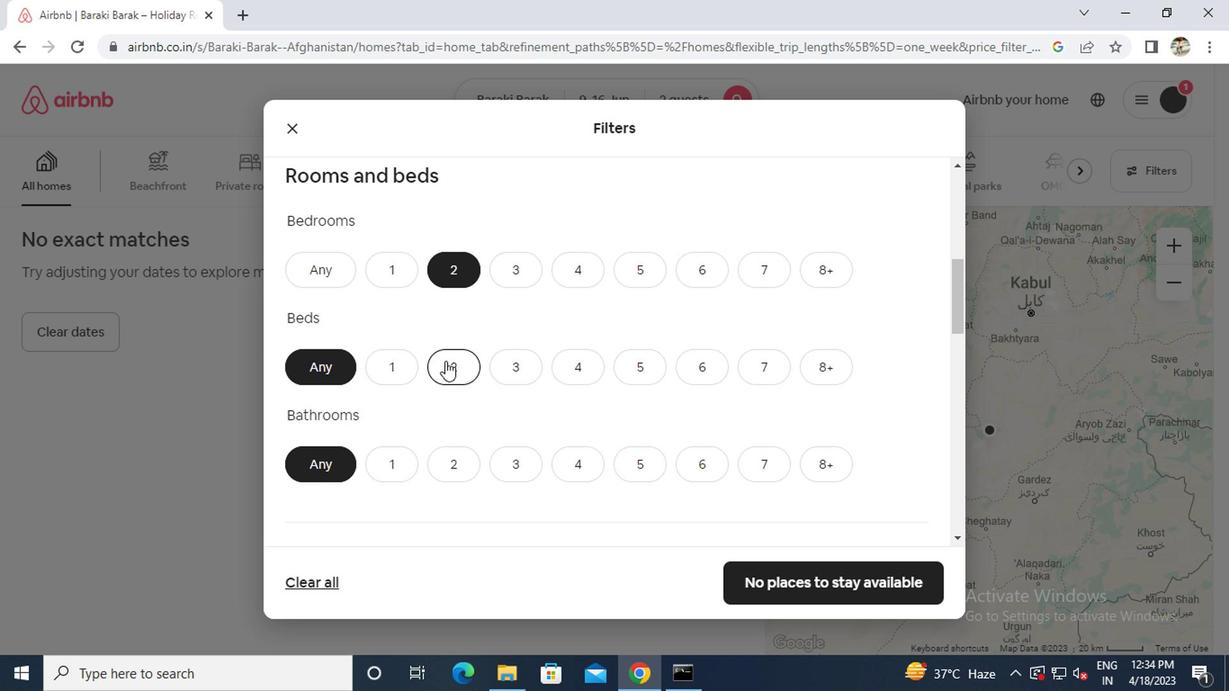 
Action: Mouse moved to (396, 454)
Screenshot: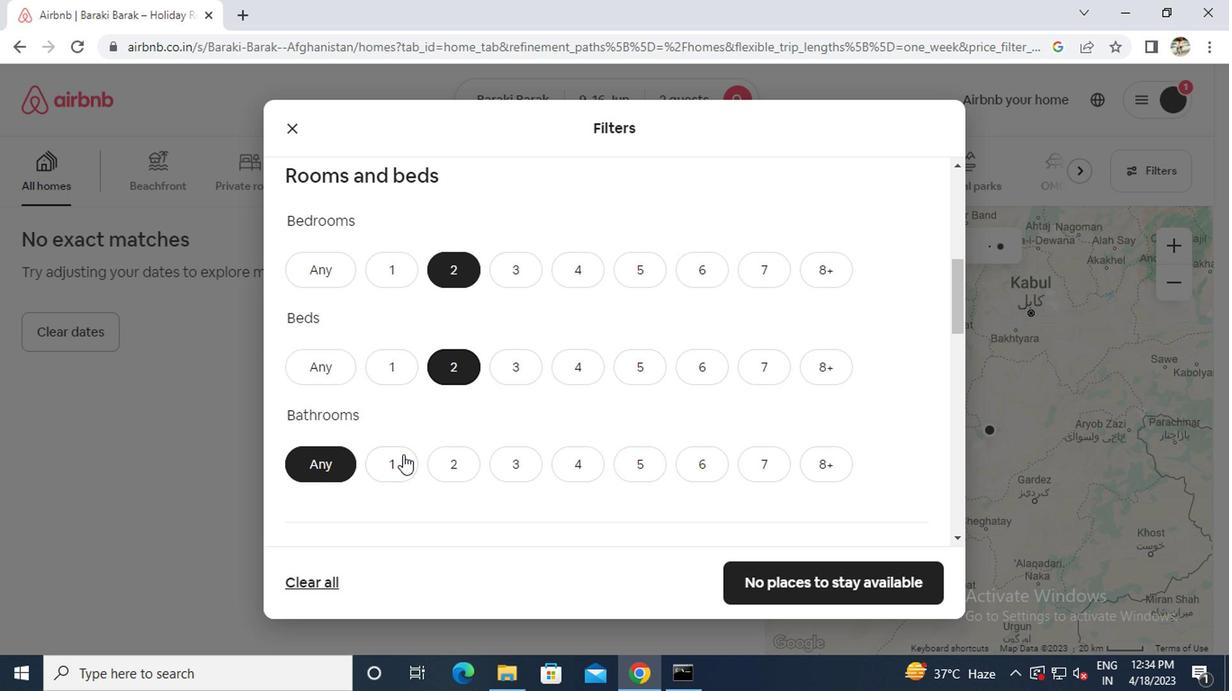 
Action: Mouse pressed left at (396, 454)
Screenshot: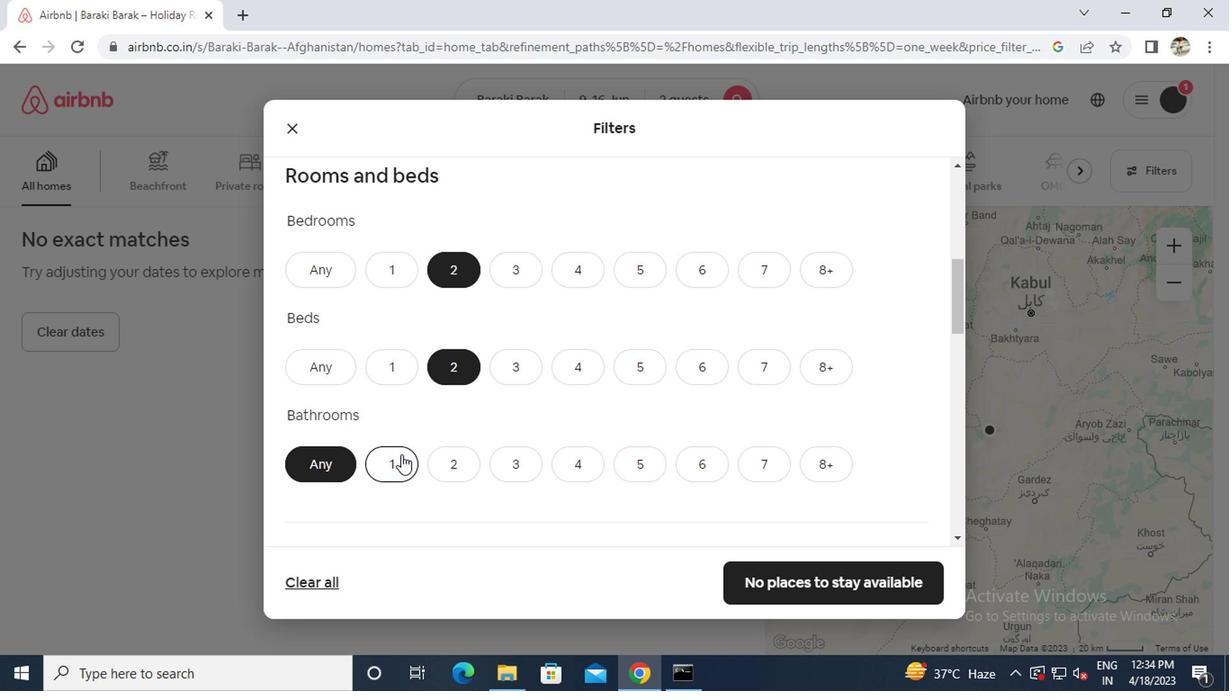 
Action: Mouse scrolled (396, 454) with delta (0, 0)
Screenshot: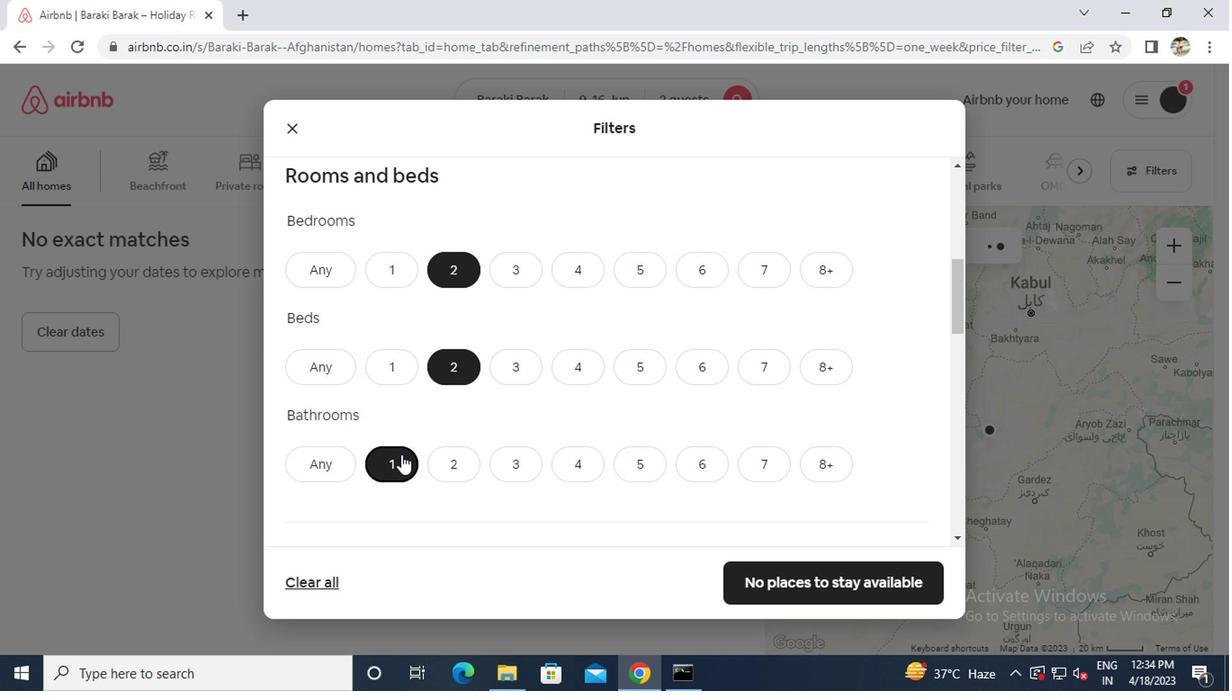 
Action: Mouse moved to (397, 454)
Screenshot: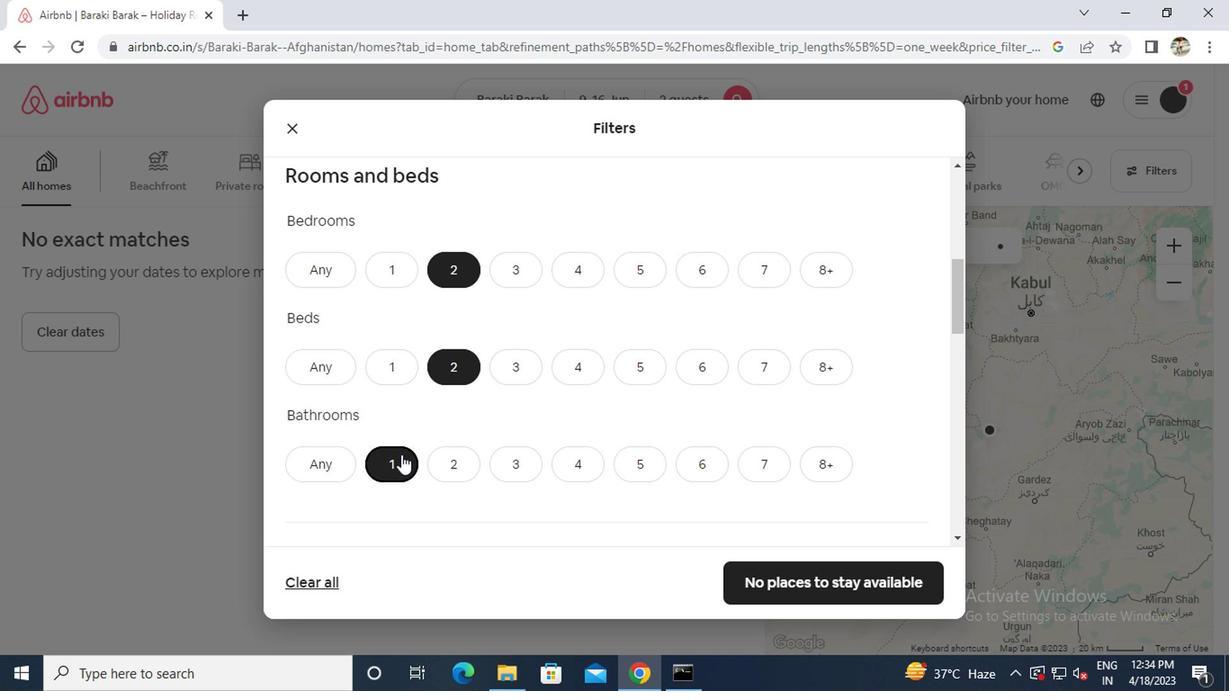 
Action: Mouse scrolled (397, 454) with delta (0, 0)
Screenshot: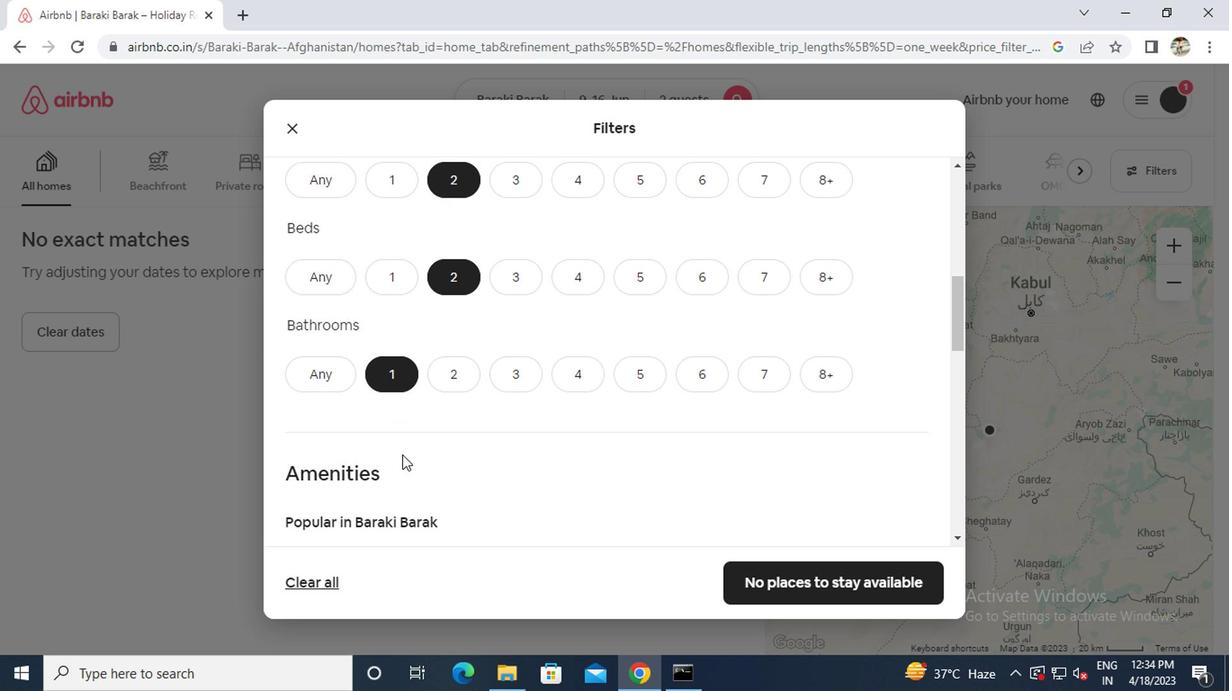 
Action: Mouse scrolled (397, 454) with delta (0, 0)
Screenshot: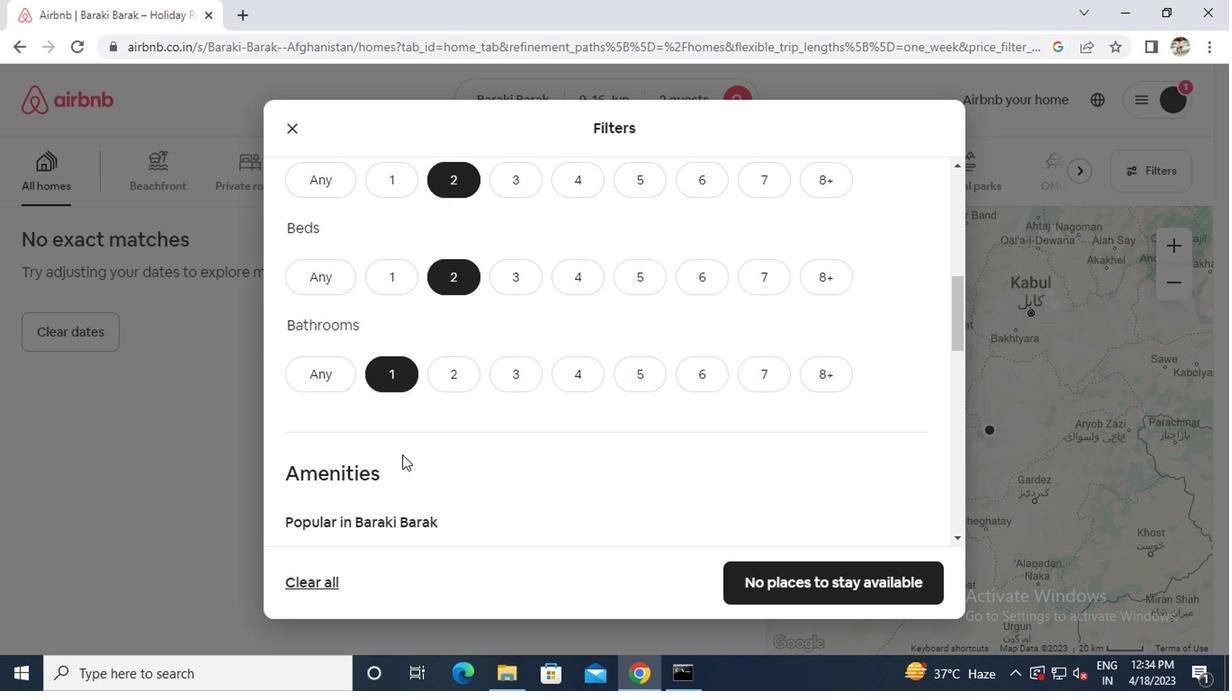 
Action: Mouse moved to (357, 433)
Screenshot: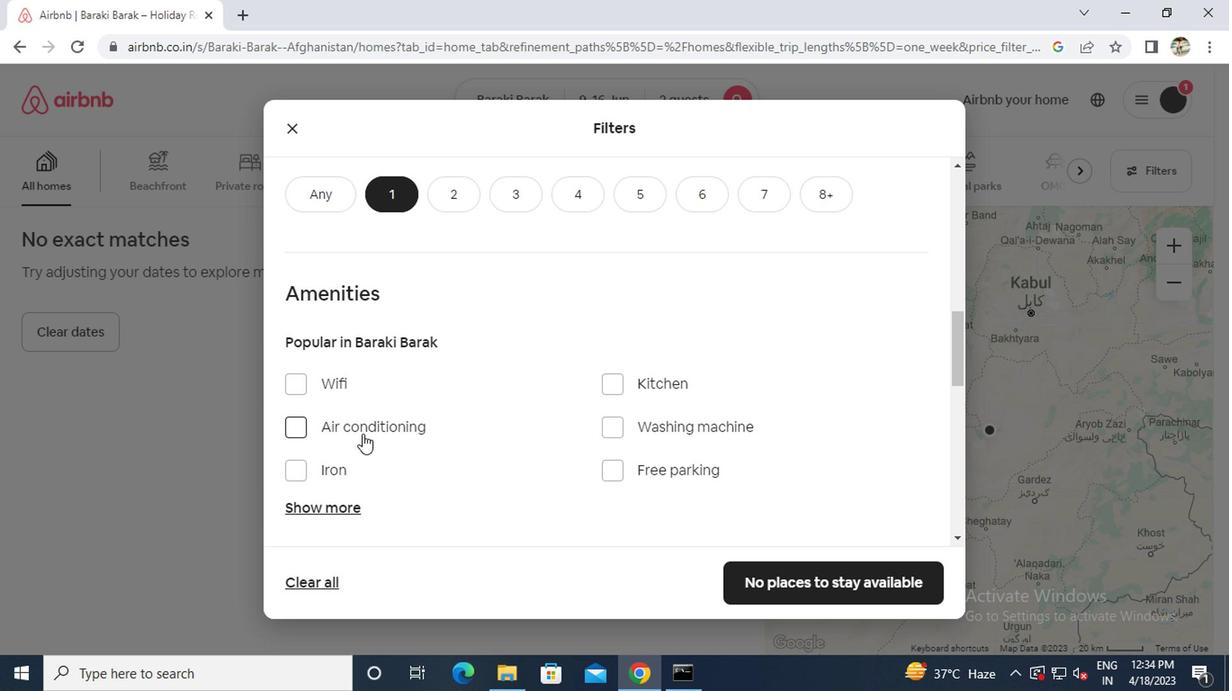 
Action: Mouse pressed left at (357, 433)
Screenshot: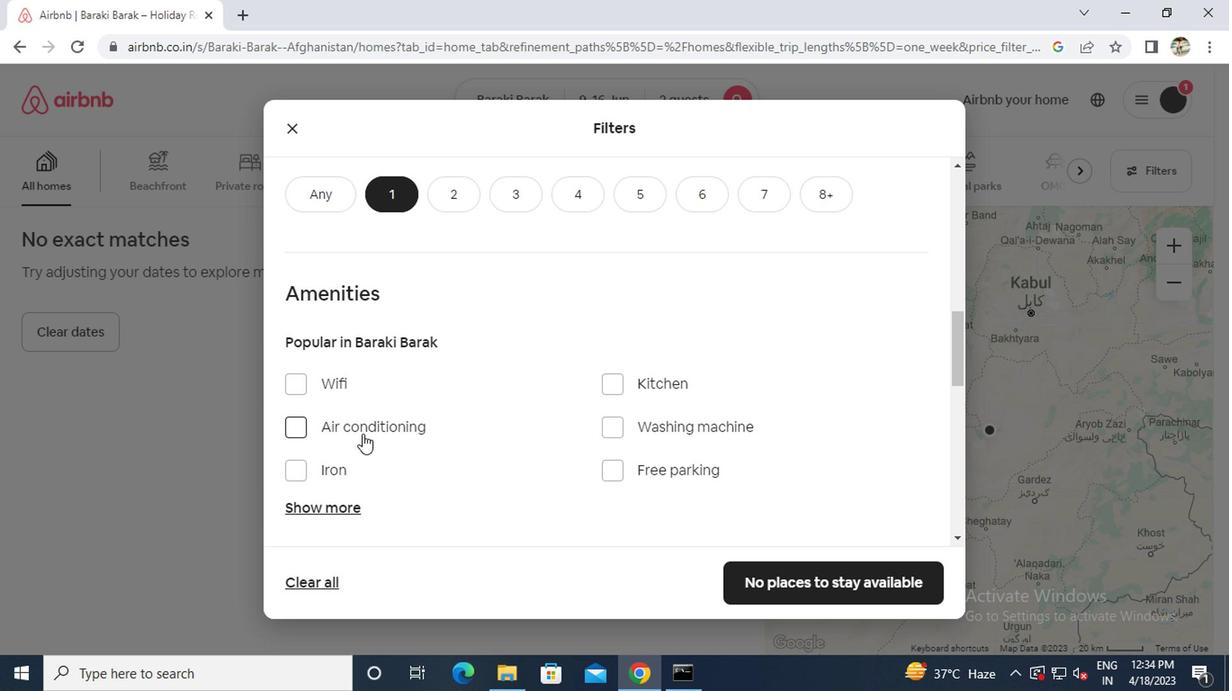 
Action: Mouse moved to (673, 376)
Screenshot: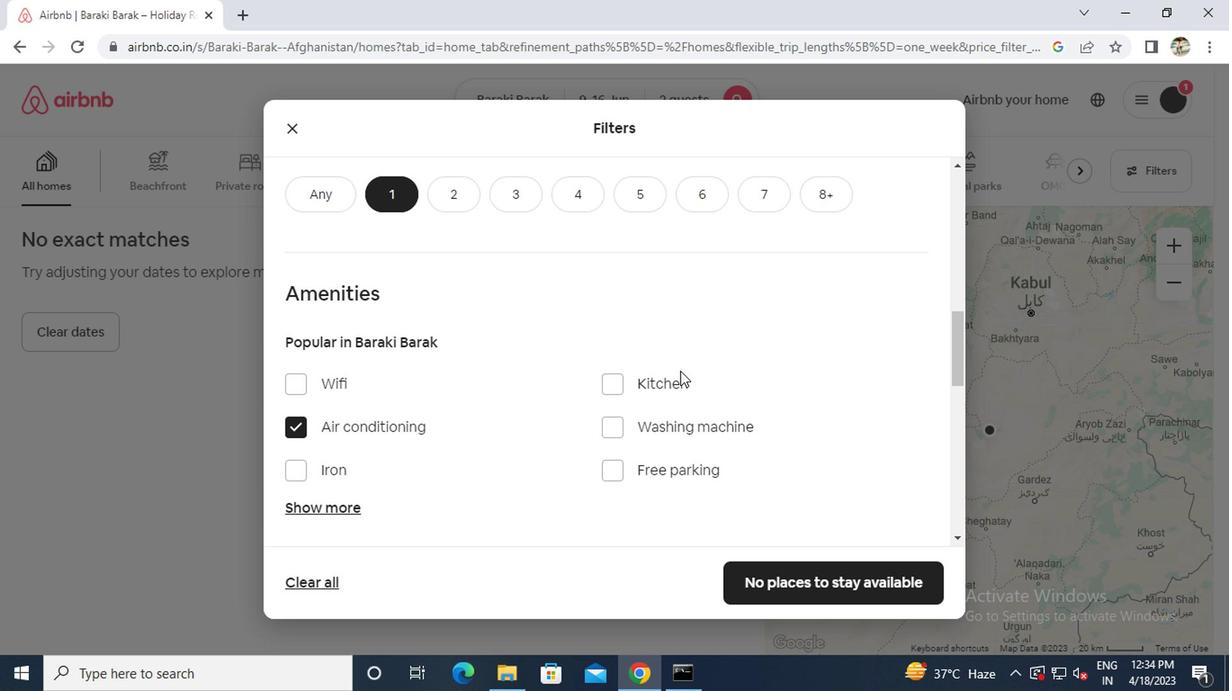 
Action: Mouse pressed left at (673, 376)
Screenshot: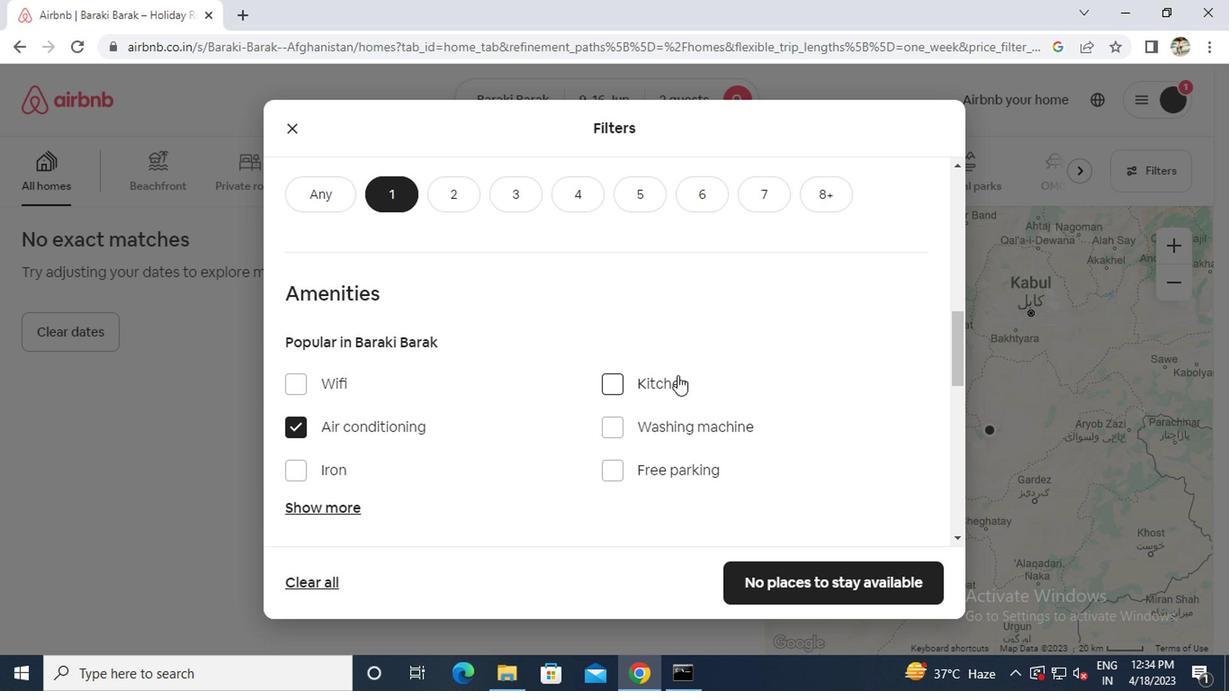 
Action: Mouse moved to (673, 376)
Screenshot: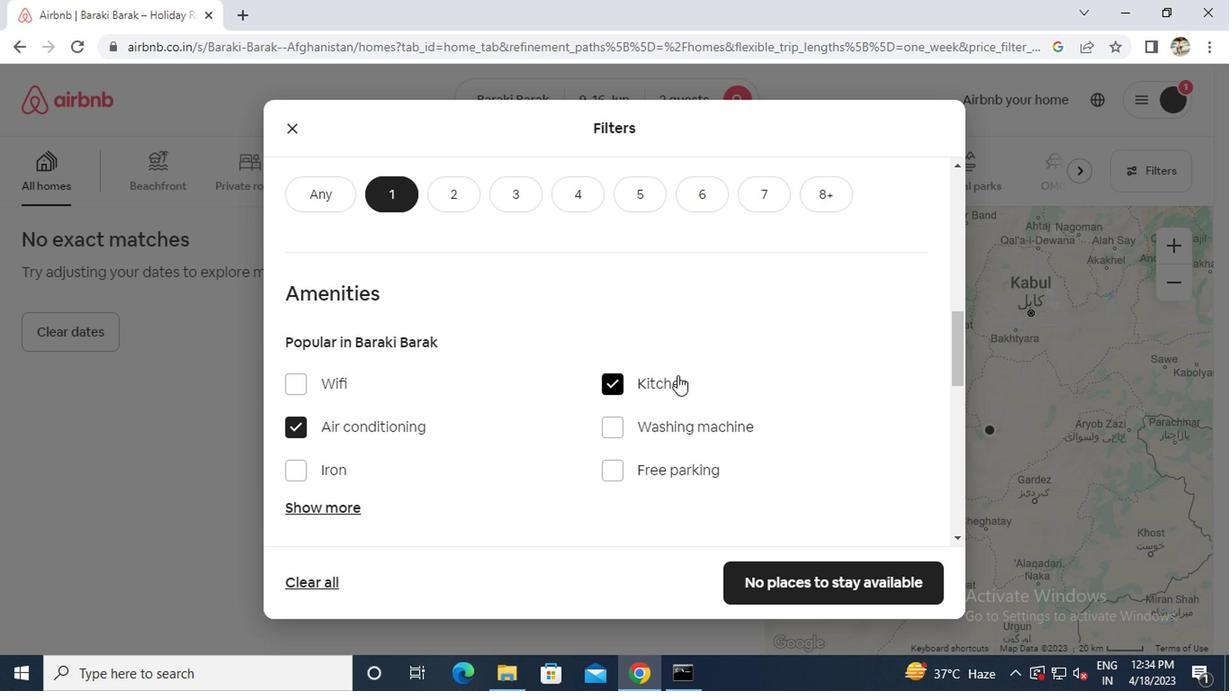 
Action: Mouse scrolled (673, 376) with delta (0, 0)
Screenshot: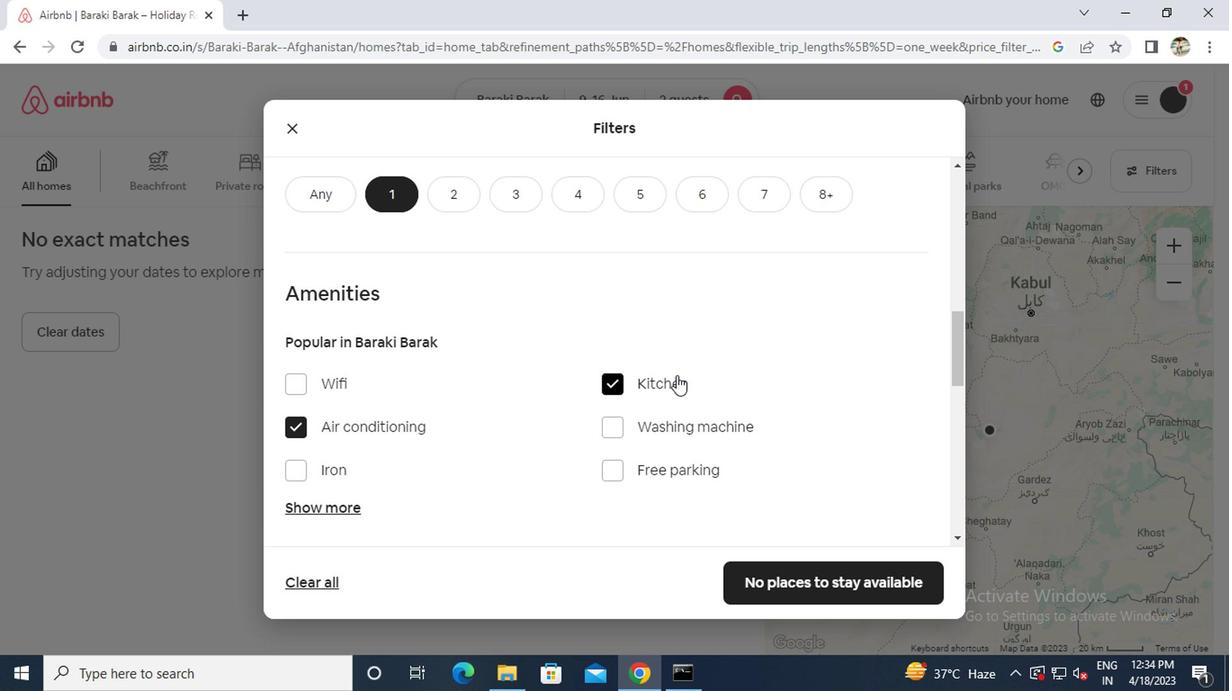 
Action: Mouse scrolled (673, 376) with delta (0, 0)
Screenshot: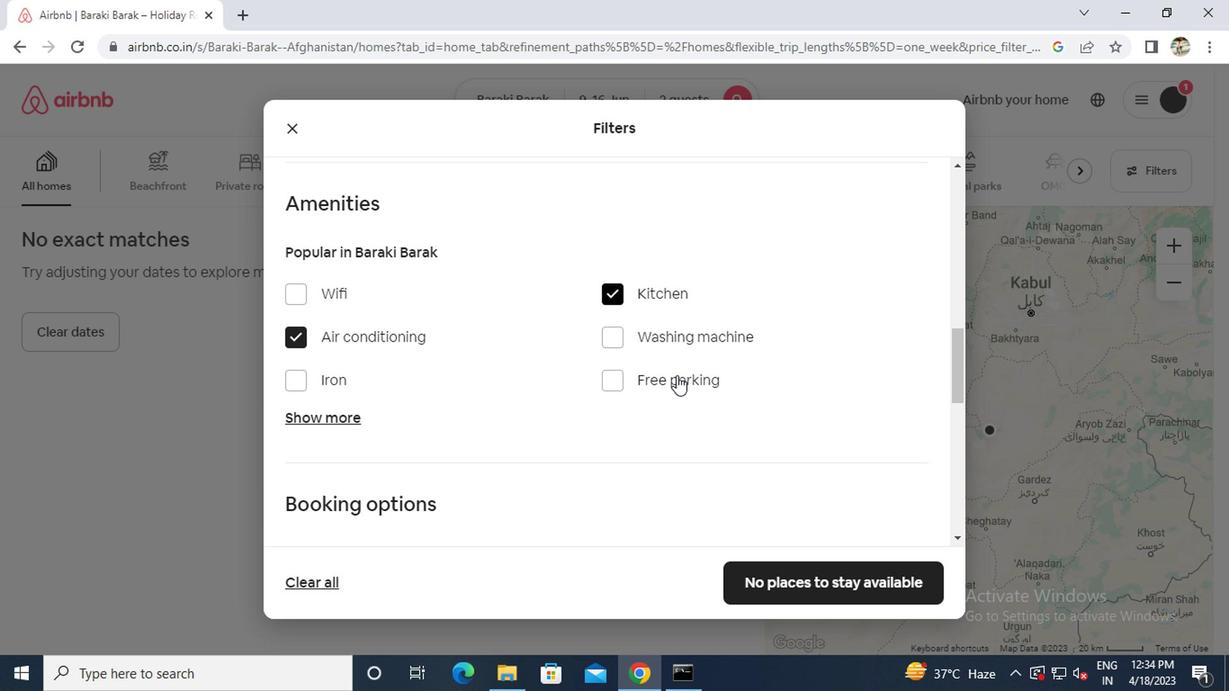 
Action: Mouse scrolled (673, 376) with delta (0, 0)
Screenshot: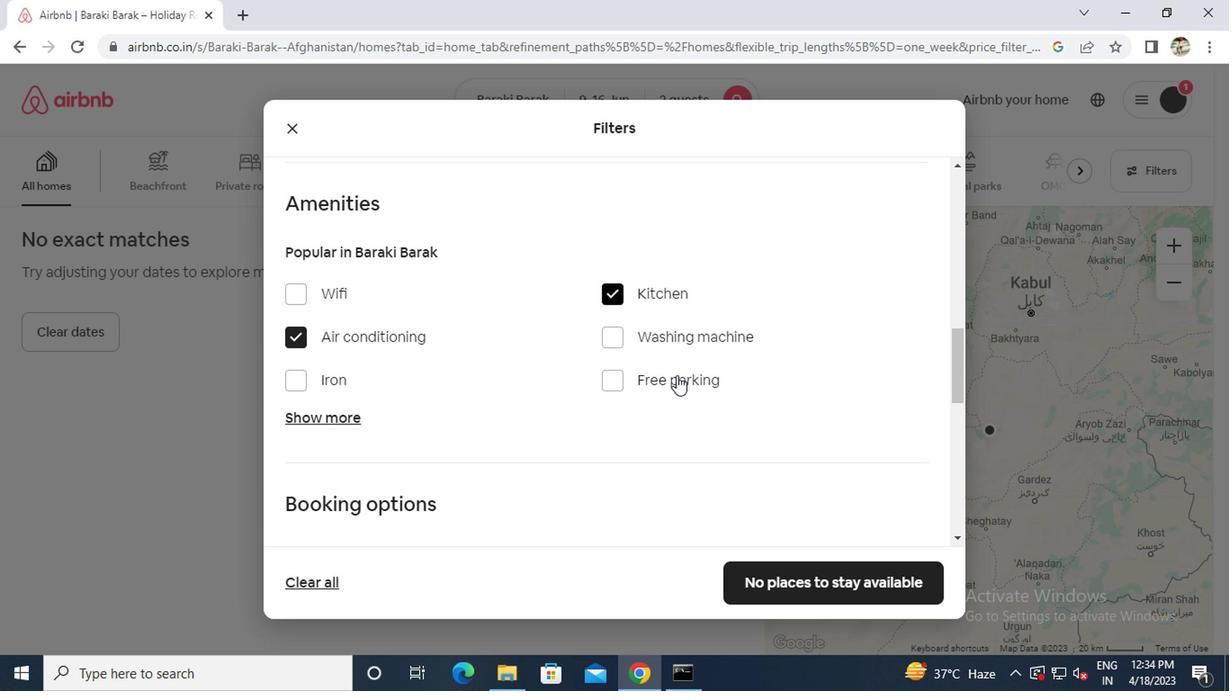 
Action: Mouse scrolled (673, 376) with delta (0, 0)
Screenshot: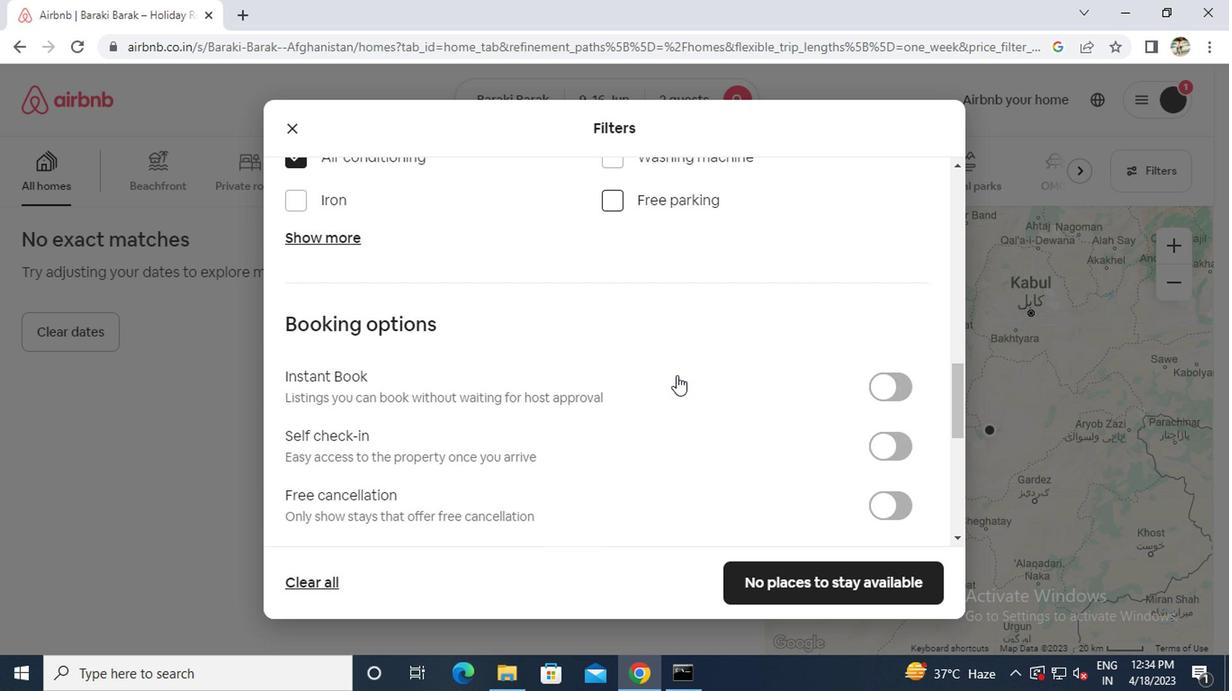 
Action: Mouse scrolled (673, 376) with delta (0, 0)
Screenshot: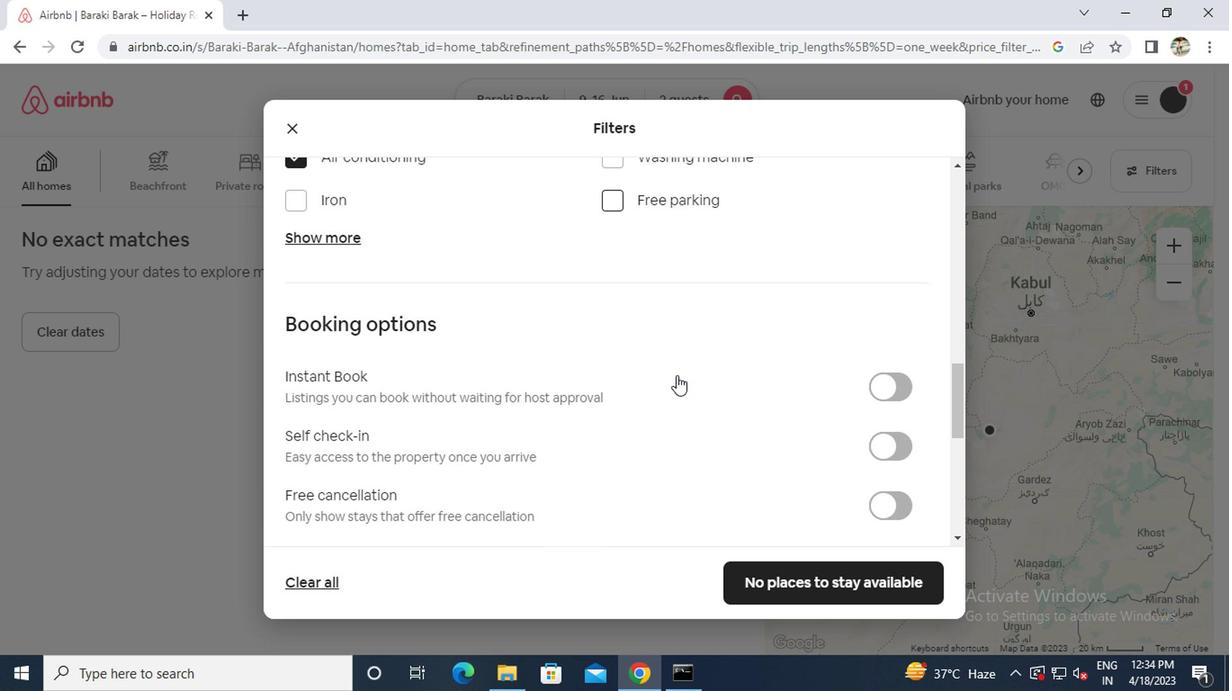 
Action: Mouse scrolled (673, 376) with delta (0, 0)
Screenshot: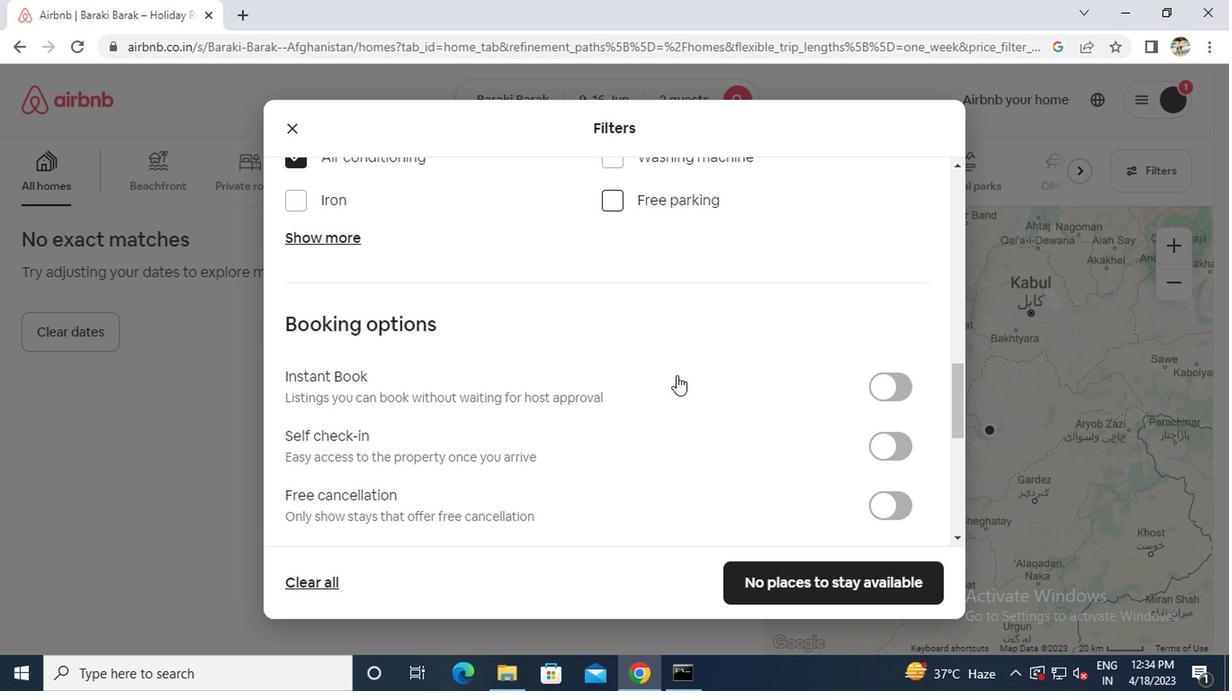 
Action: Mouse moved to (678, 372)
Screenshot: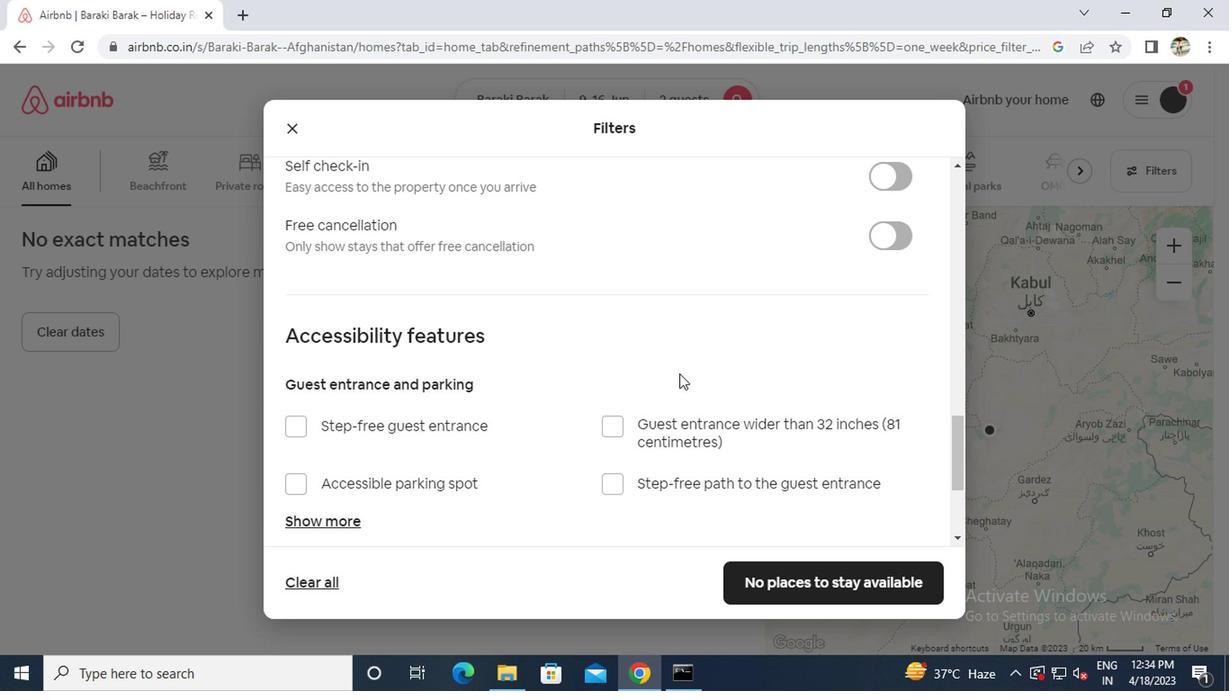 
Action: Mouse scrolled (678, 374) with delta (0, 1)
Screenshot: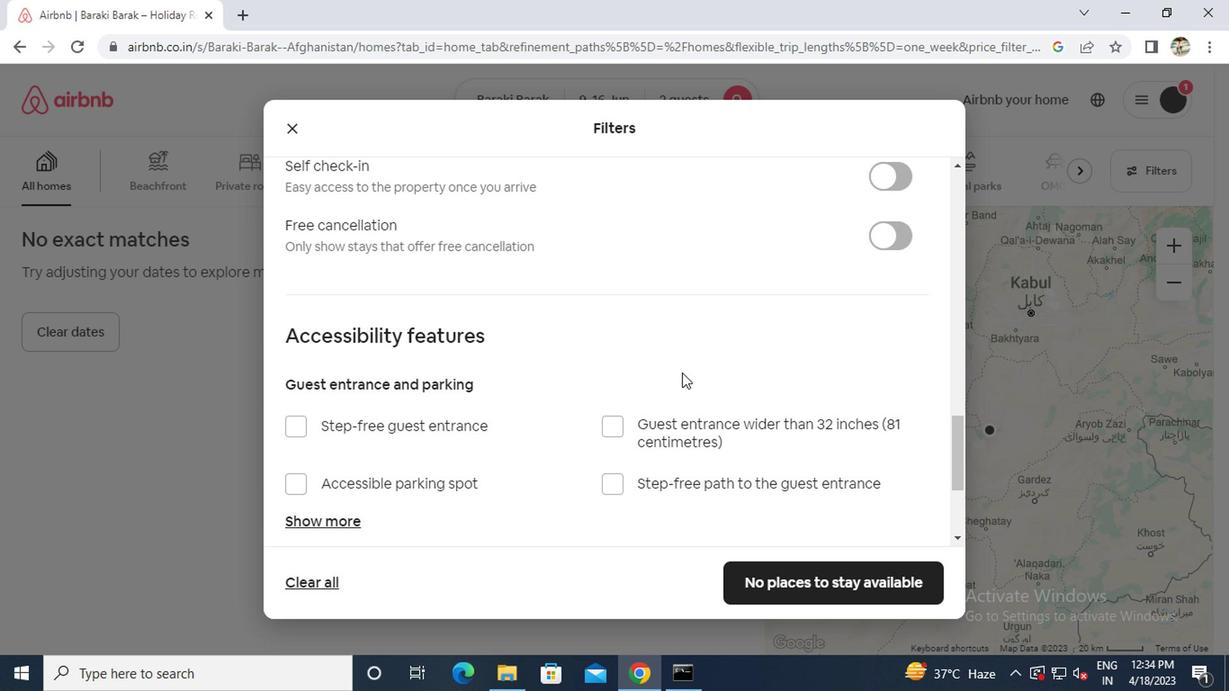 
Action: Mouse moved to (879, 269)
Screenshot: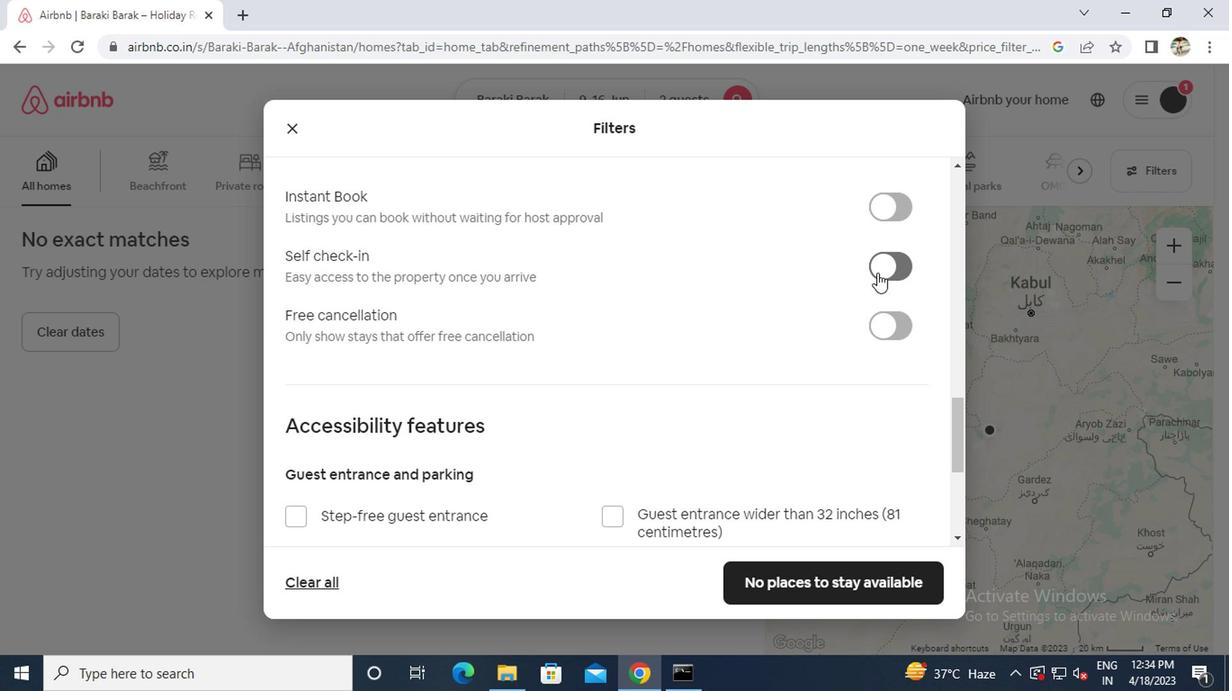 
Action: Mouse pressed left at (879, 269)
Screenshot: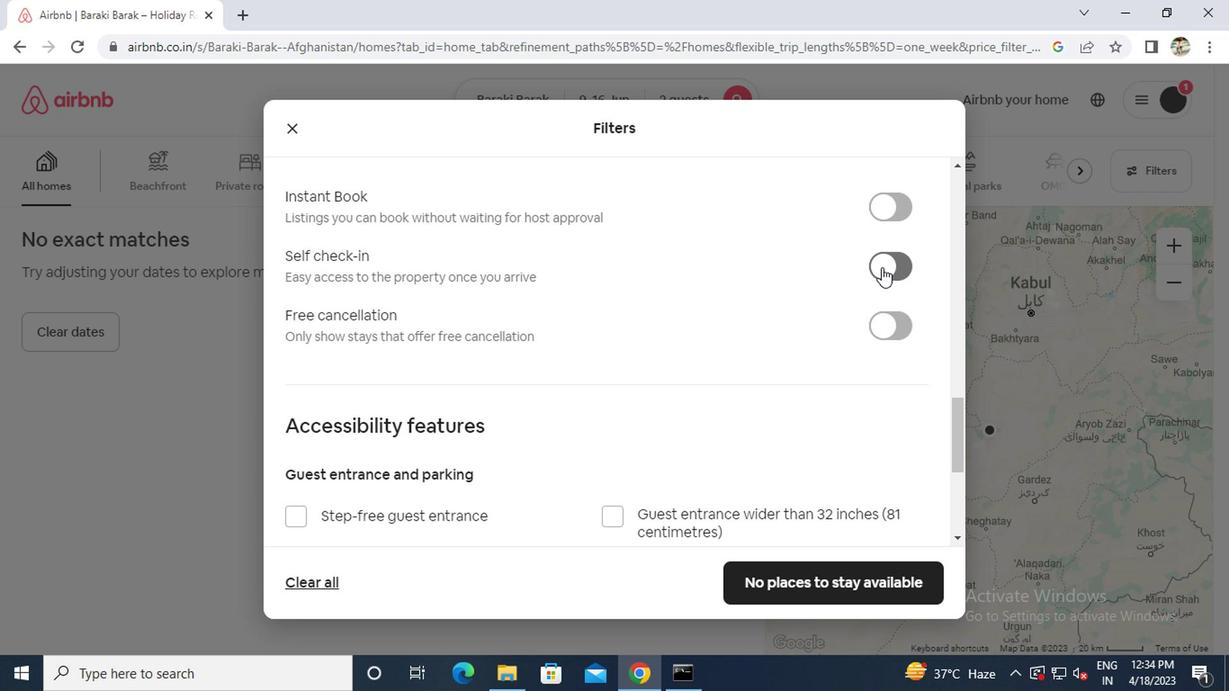 
Action: Mouse moved to (635, 356)
Screenshot: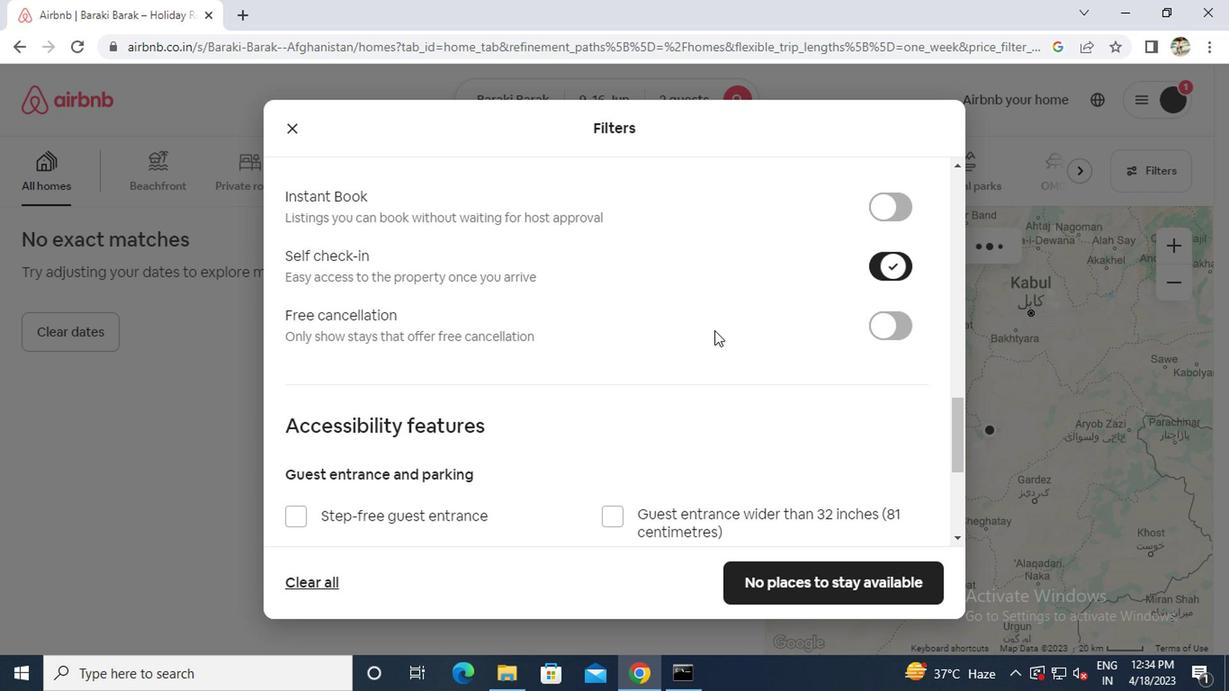 
Action: Mouse scrolled (635, 355) with delta (0, 0)
Screenshot: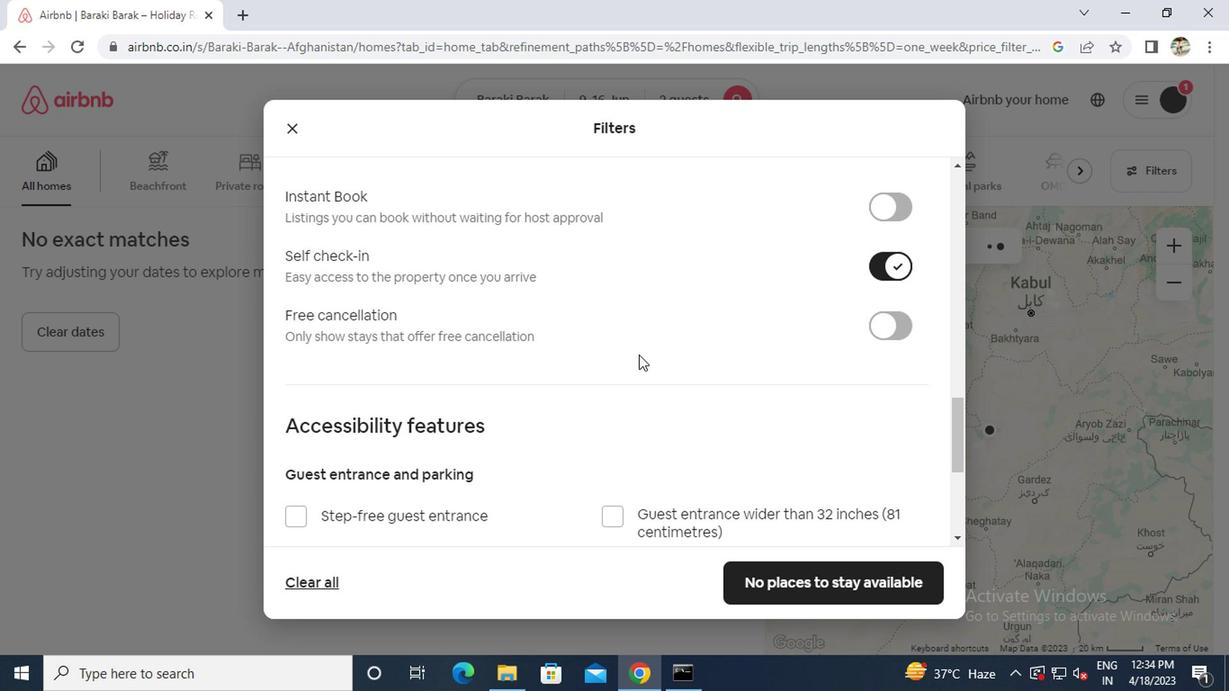 
Action: Mouse scrolled (635, 355) with delta (0, 0)
Screenshot: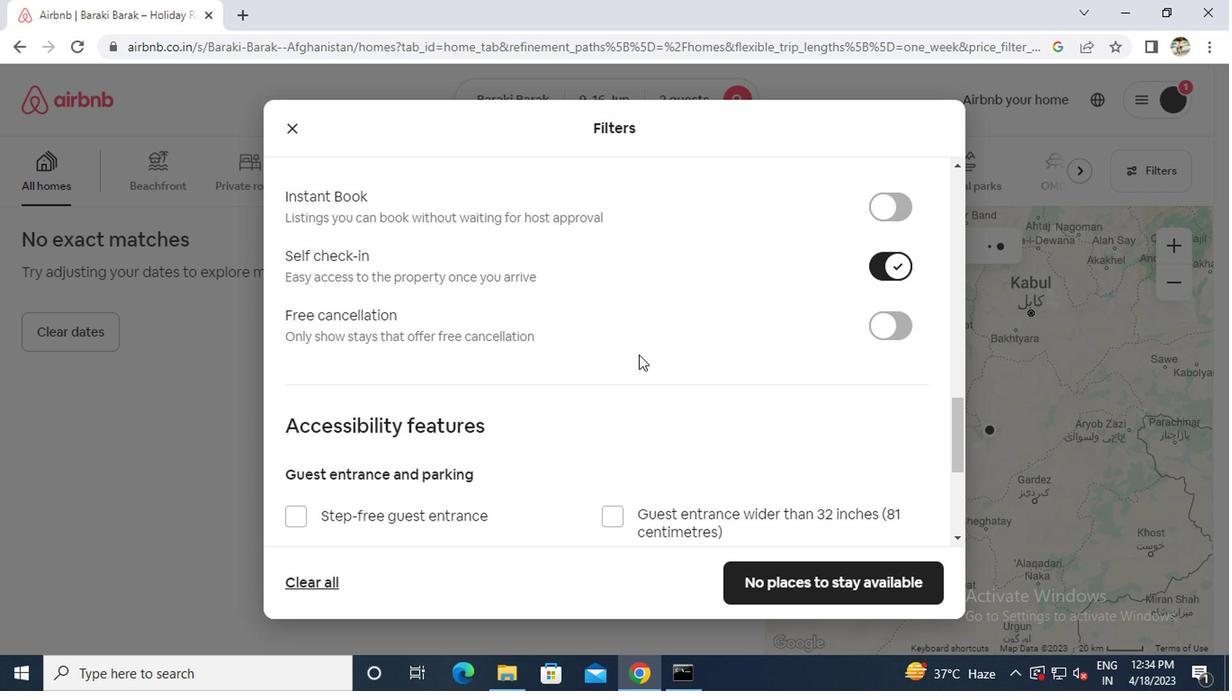 
Action: Mouse scrolled (635, 355) with delta (0, 0)
Screenshot: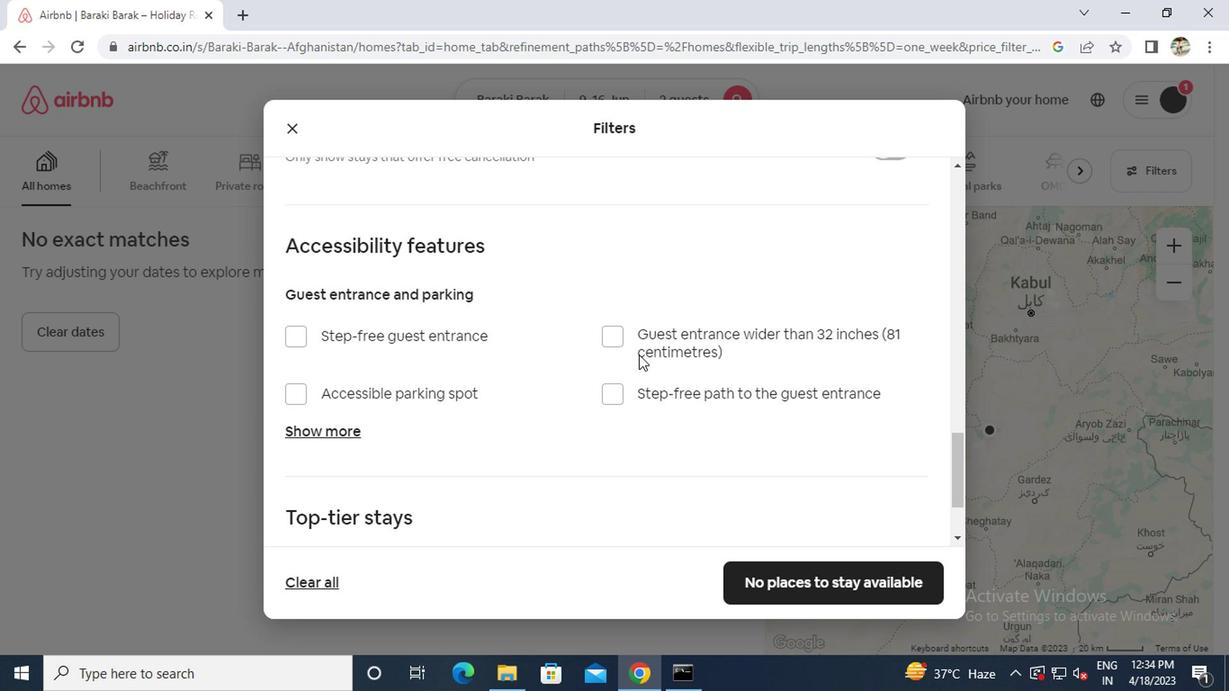
Action: Mouse scrolled (635, 355) with delta (0, 0)
Screenshot: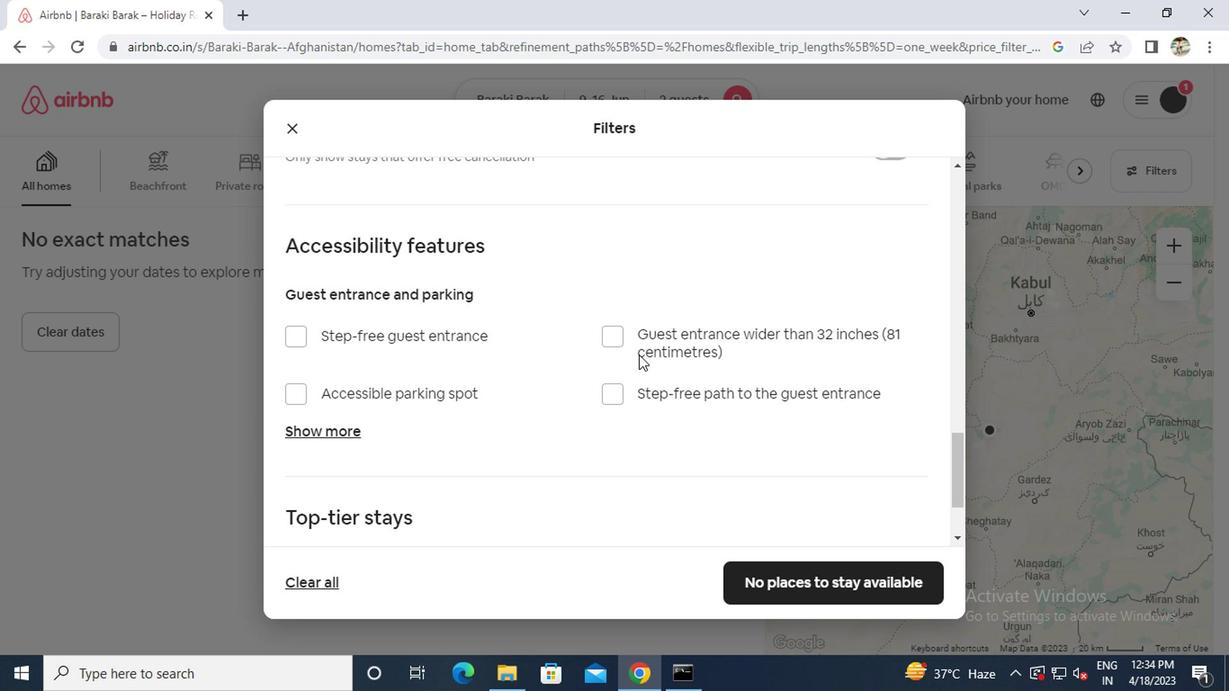 
Action: Mouse scrolled (635, 355) with delta (0, 0)
Screenshot: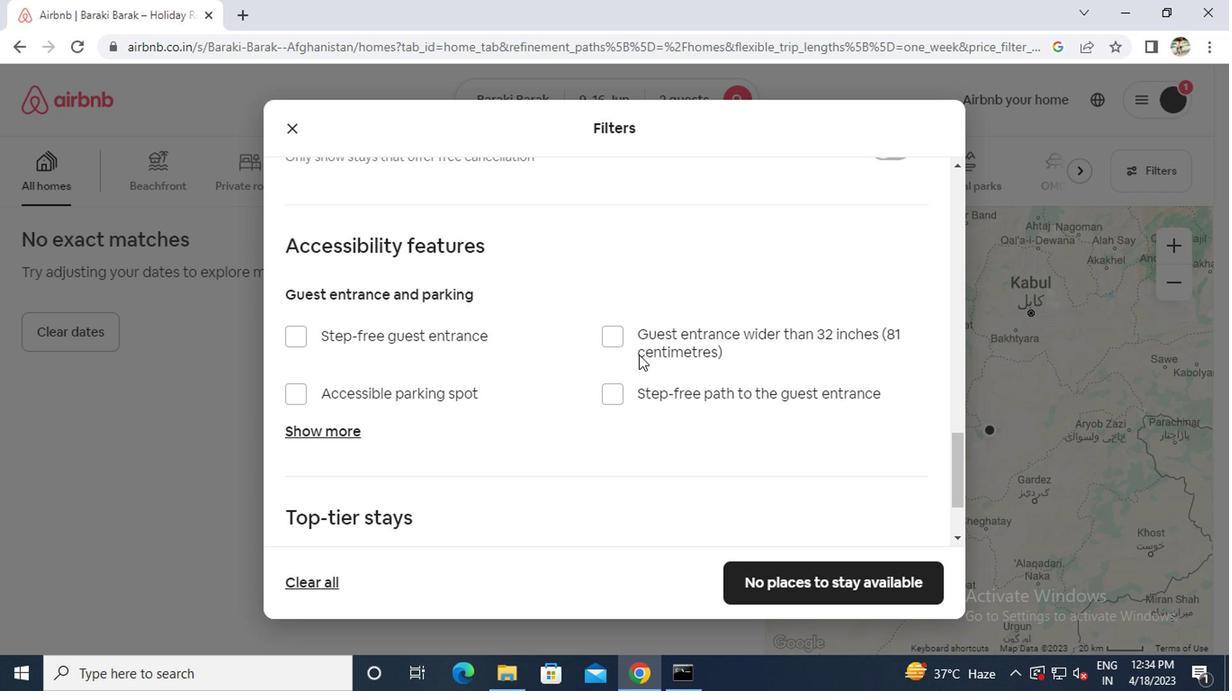 
Action: Mouse moved to (605, 378)
Screenshot: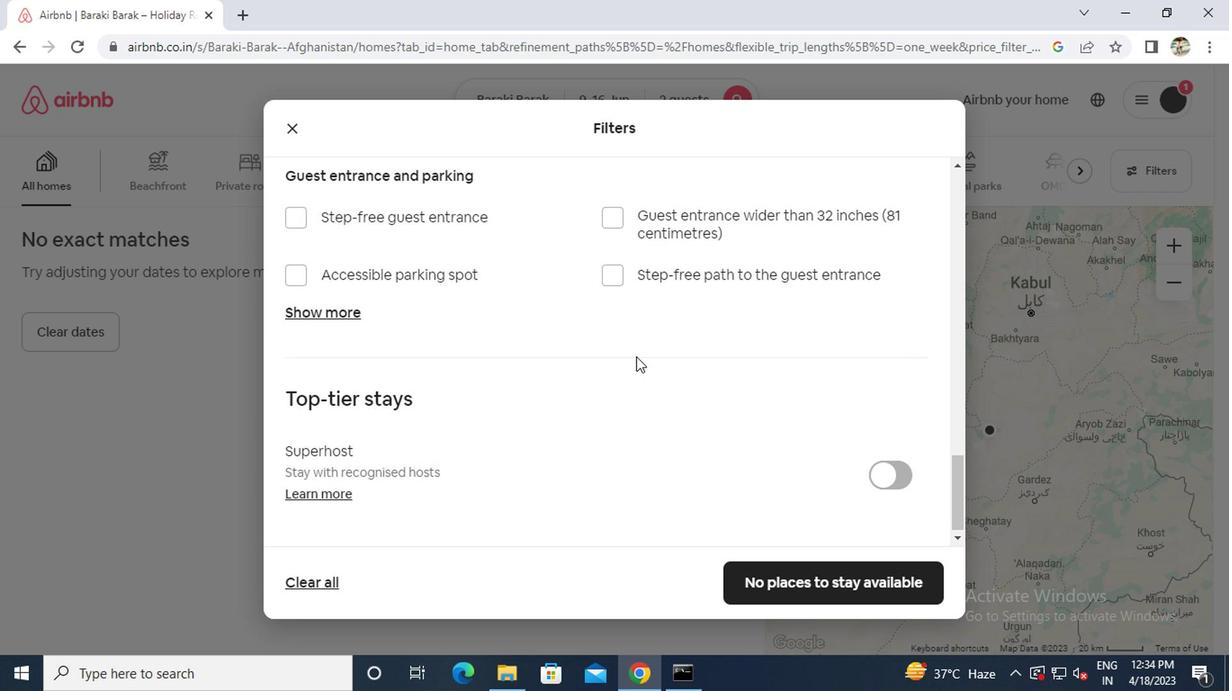 
Action: Mouse scrolled (605, 377) with delta (0, -1)
Screenshot: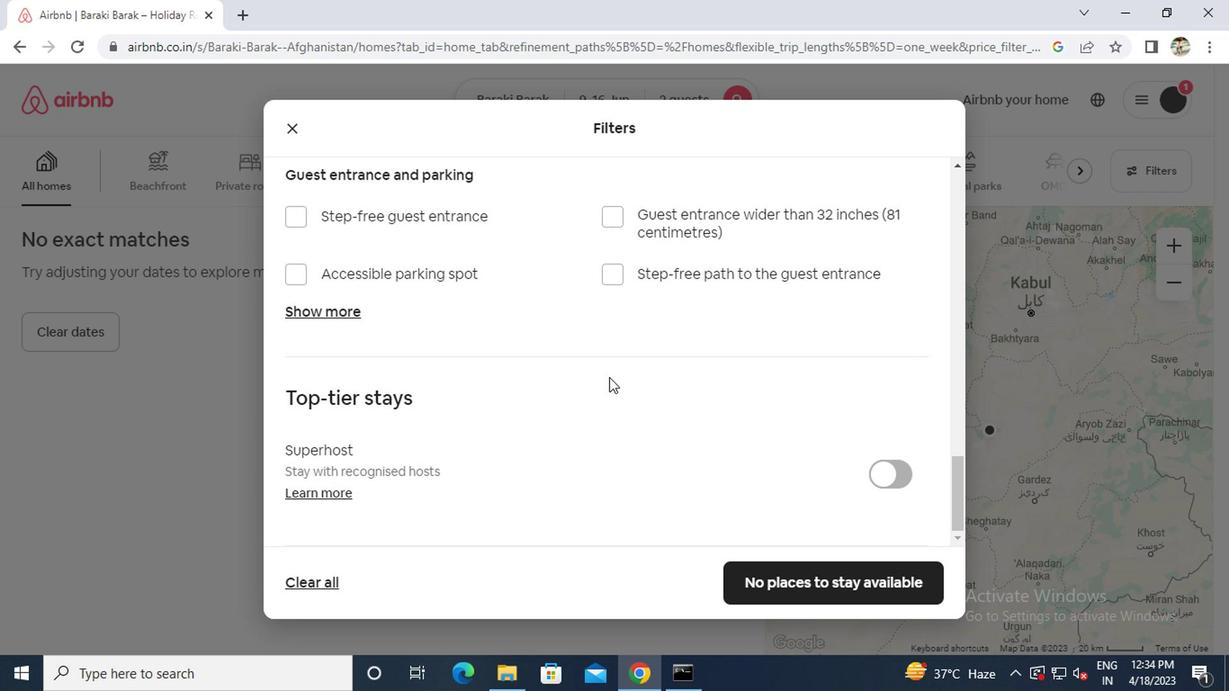 
Action: Mouse scrolled (605, 377) with delta (0, -1)
Screenshot: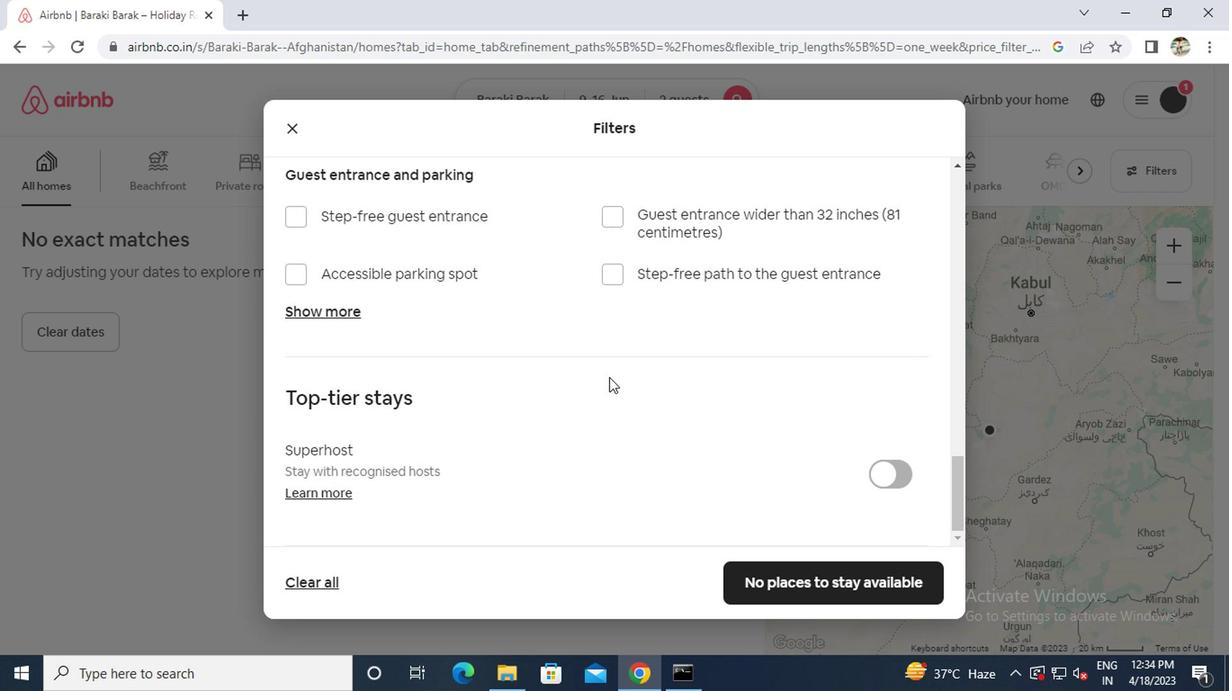 
Action: Mouse scrolled (605, 377) with delta (0, -1)
Screenshot: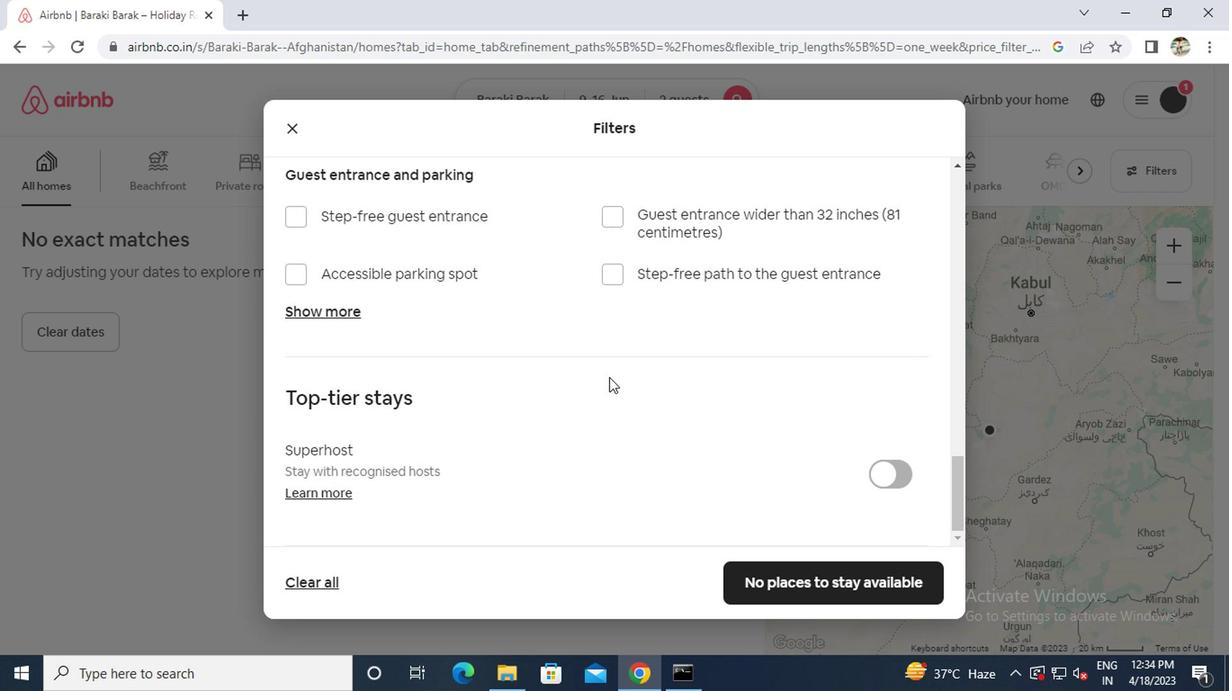 
Action: Mouse scrolled (605, 377) with delta (0, -1)
Screenshot: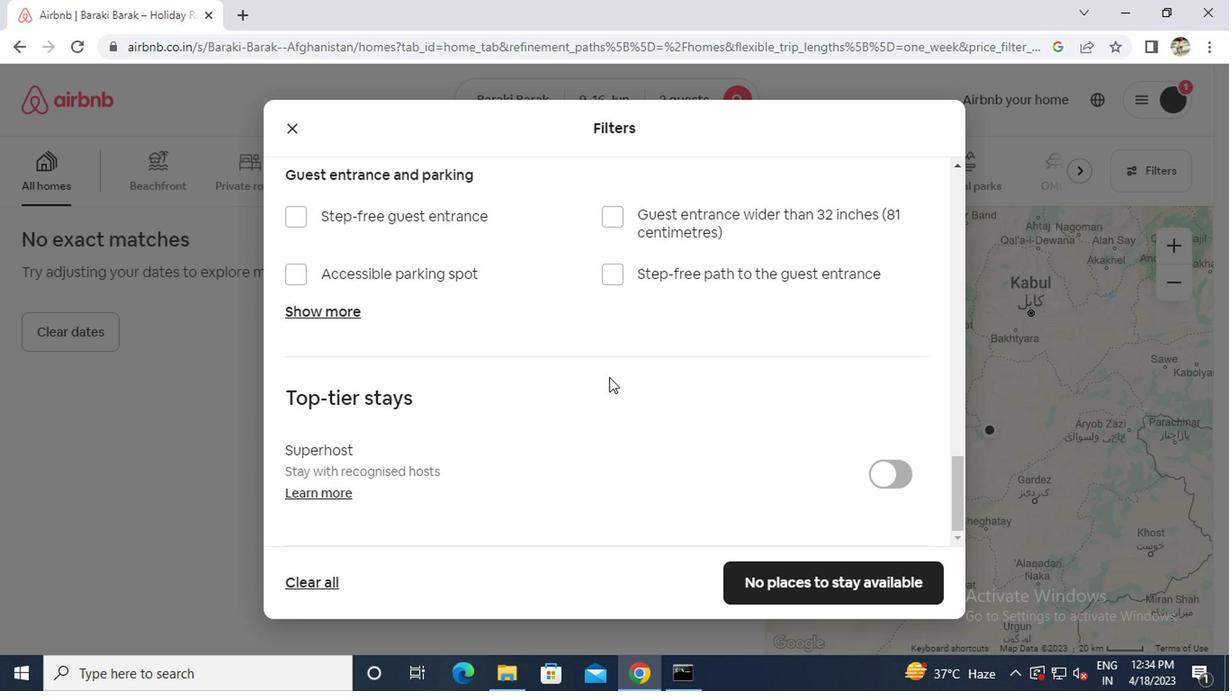 
Action: Mouse moved to (761, 588)
Screenshot: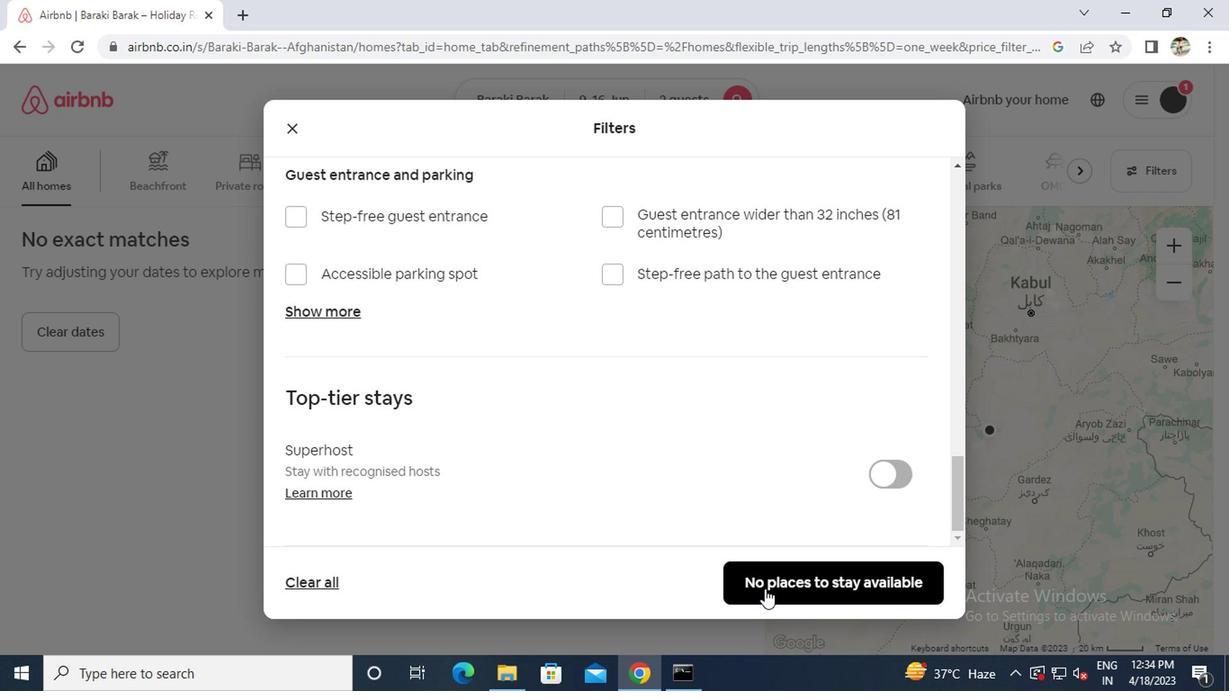
Action: Mouse pressed left at (761, 588)
Screenshot: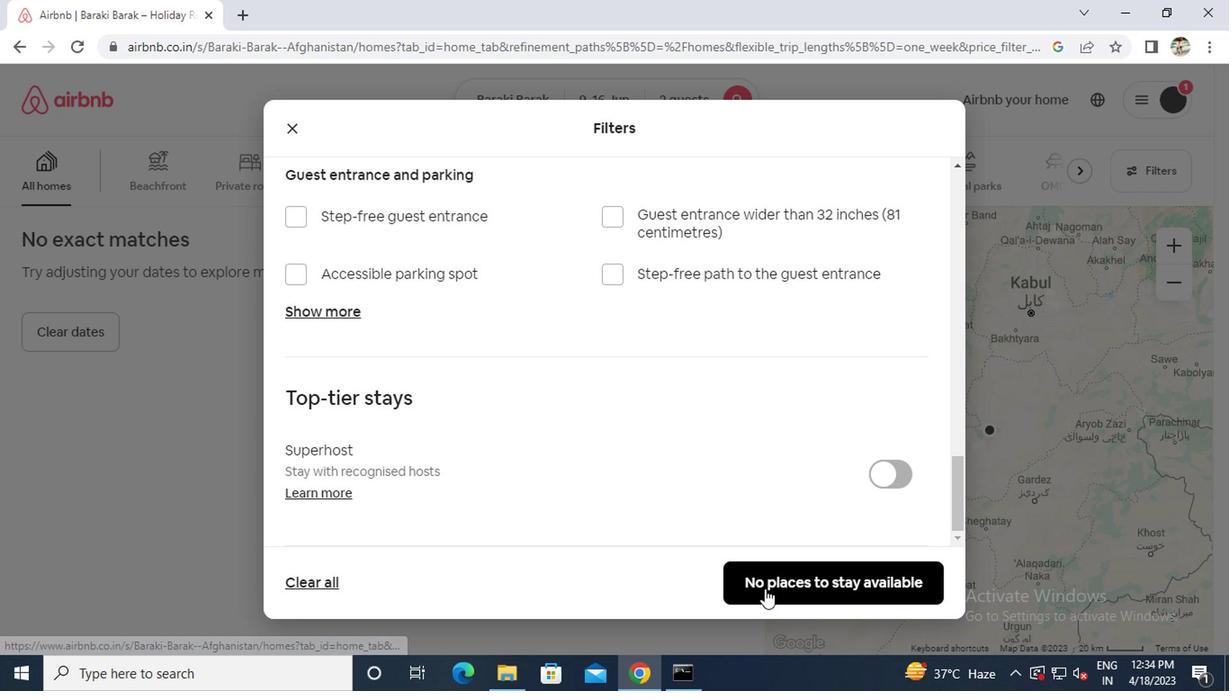 
